Task: Open Card Joint Venture Planning in Board Newsletter Strategy to Workspace Information Security and add a team member Softage.4@softage.net, a label Purple, a checklist Psychology, an attachment from your google drive, a color Purple and finally, add a card description 'Plan and execute company team-building activity at a painting class' and a comment 'Given the potential impact of this task on our company revenue, let us ensure that we approach it with a focus on profitability and ROI.'. Add a start date 'Jan 04, 1900' with a due date 'Jan 11, 1900'
Action: Mouse moved to (419, 148)
Screenshot: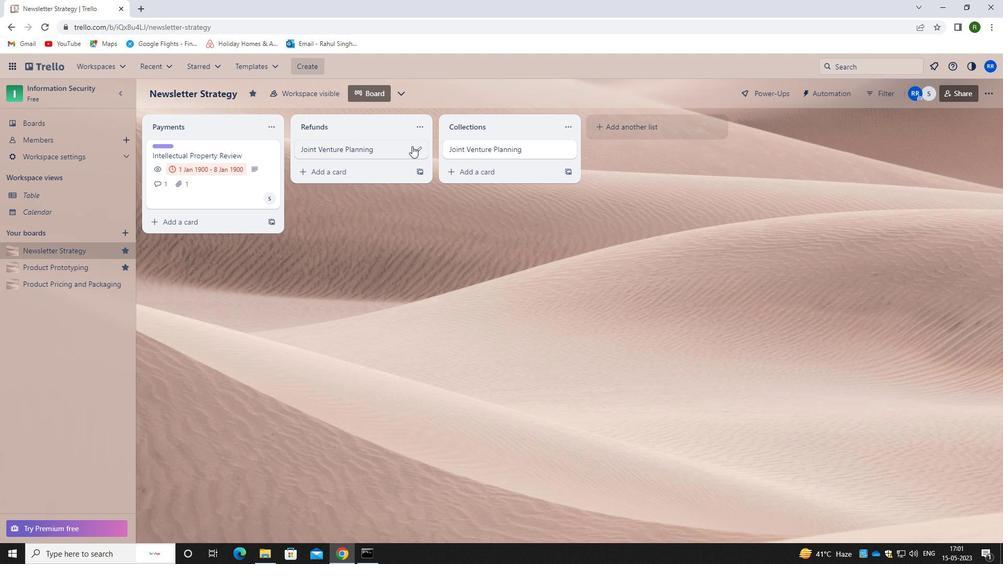 
Action: Mouse pressed left at (419, 148)
Screenshot: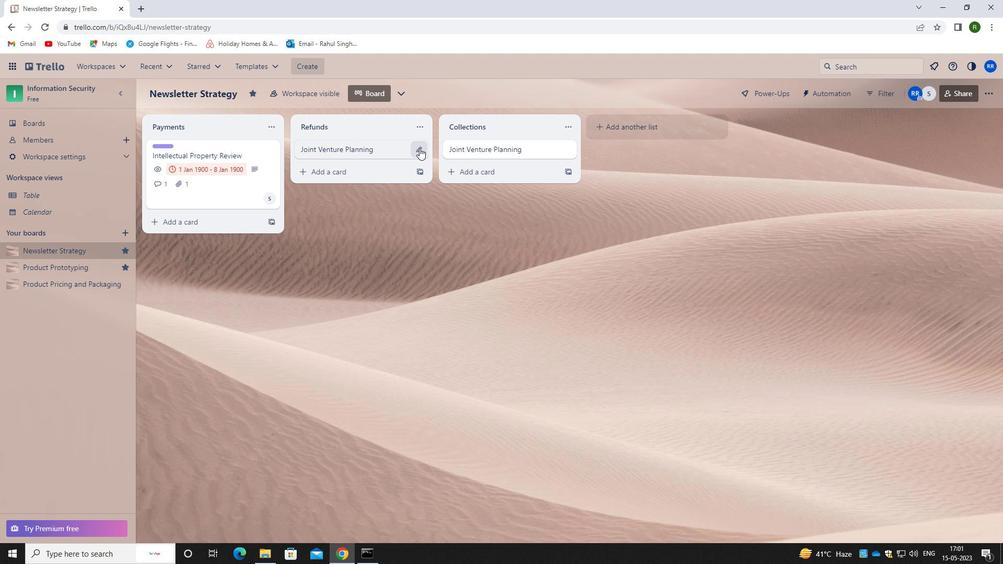 
Action: Mouse moved to (476, 144)
Screenshot: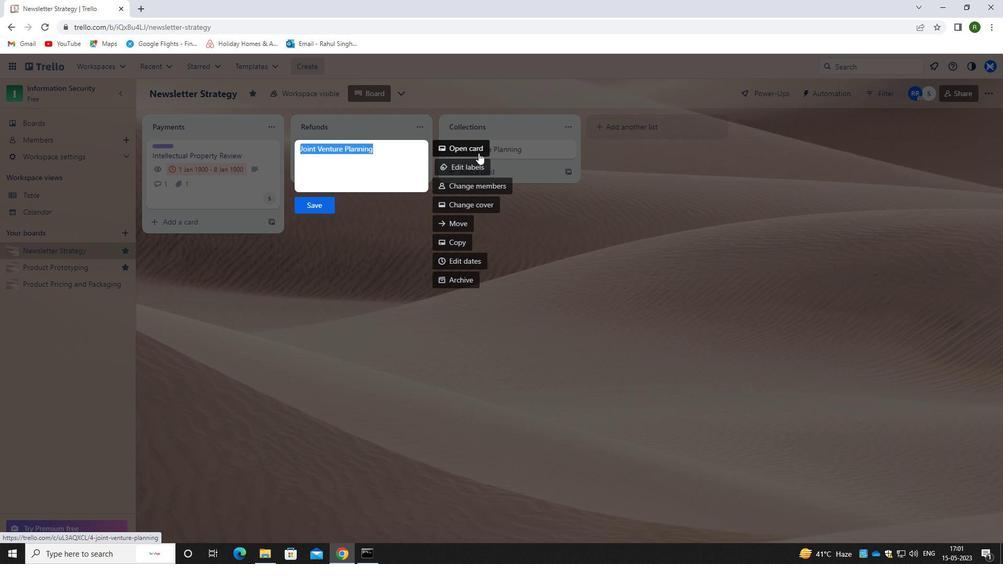
Action: Mouse pressed left at (476, 144)
Screenshot: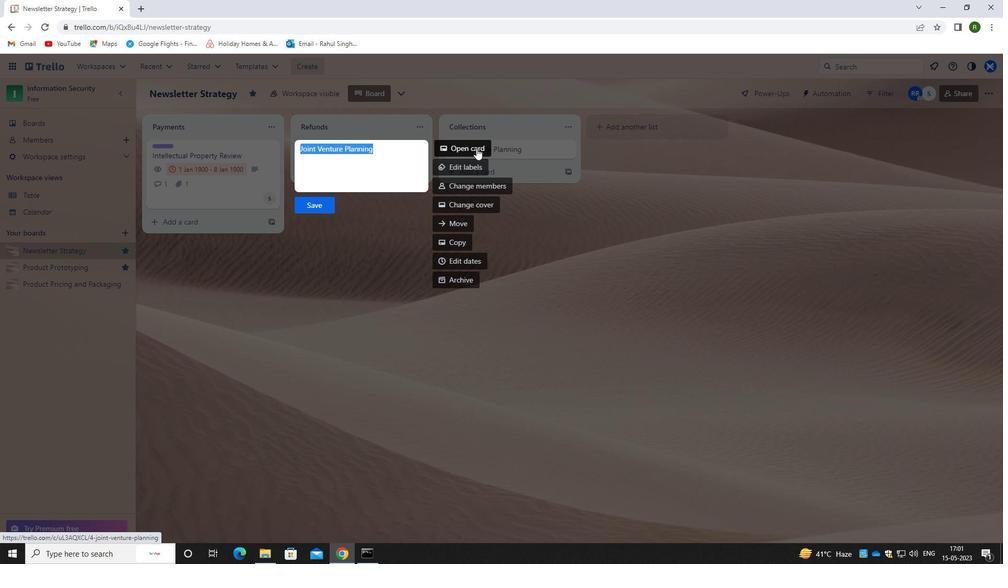 
Action: Mouse moved to (634, 183)
Screenshot: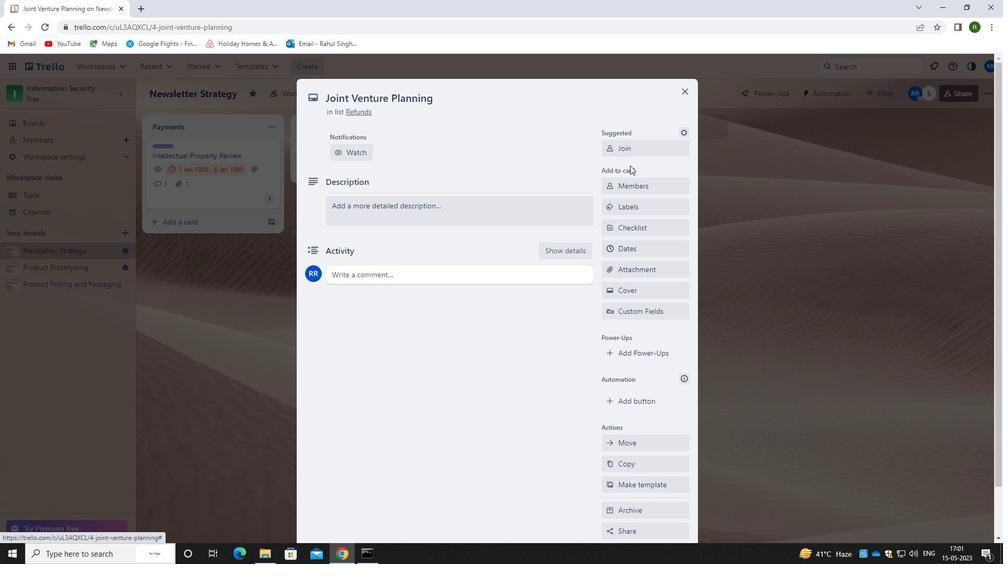 
Action: Mouse pressed left at (634, 183)
Screenshot: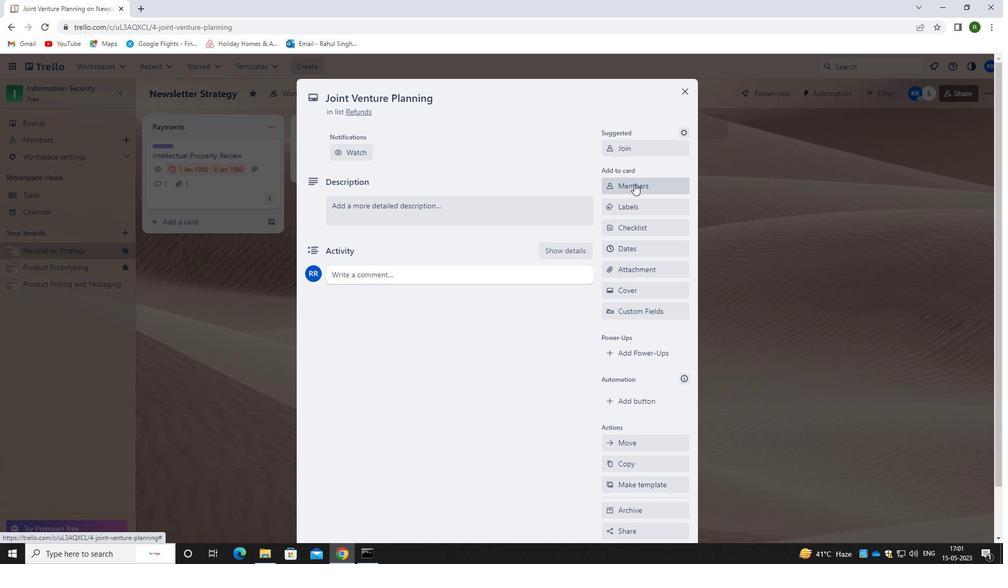 
Action: Mouse moved to (615, 224)
Screenshot: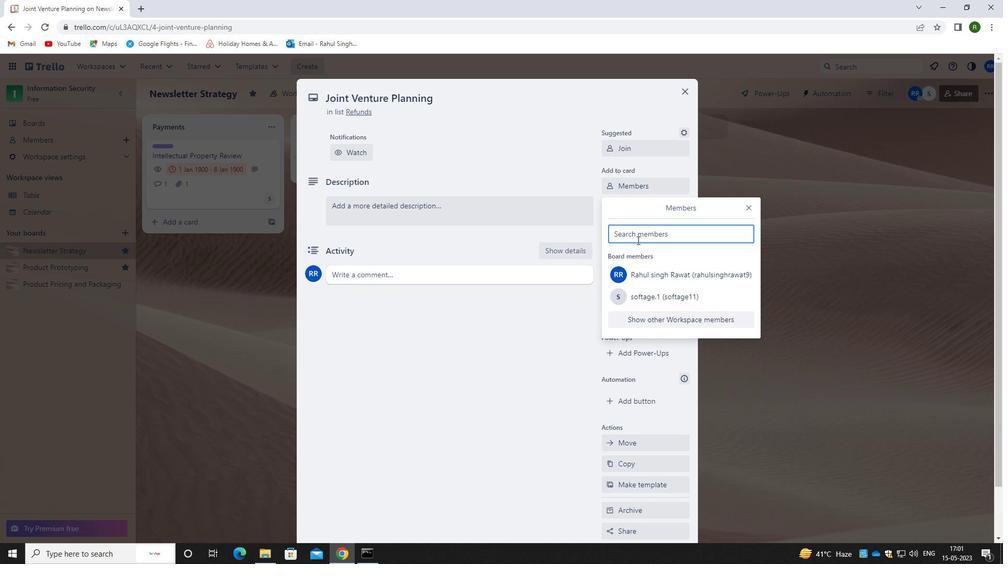 
Action: Key pressed <Key.caps_lock>s<Key.caps_lock>oftage.3<Key.backspace>4<Key.shift>@SOFTAGE.NET
Screenshot: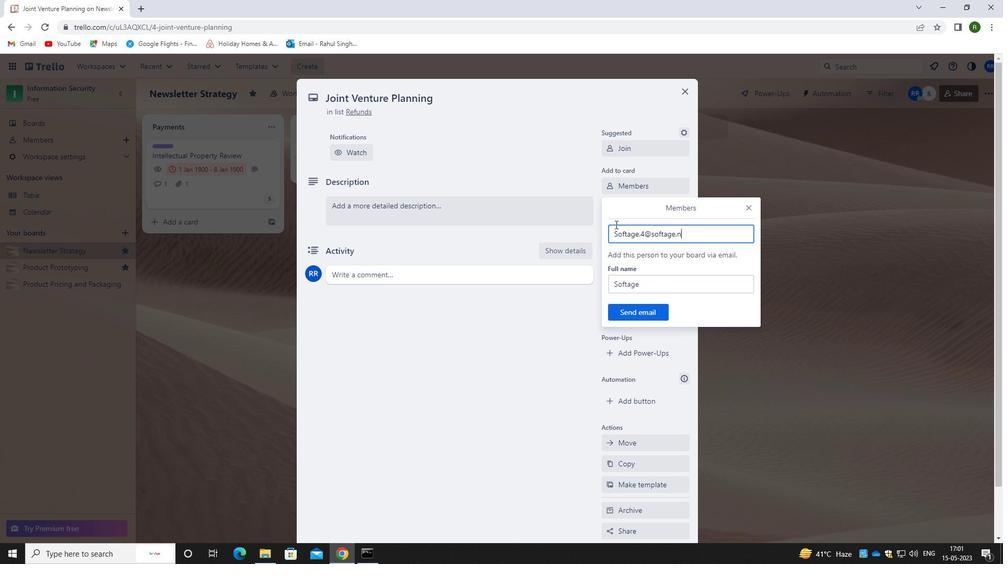 
Action: Mouse moved to (631, 316)
Screenshot: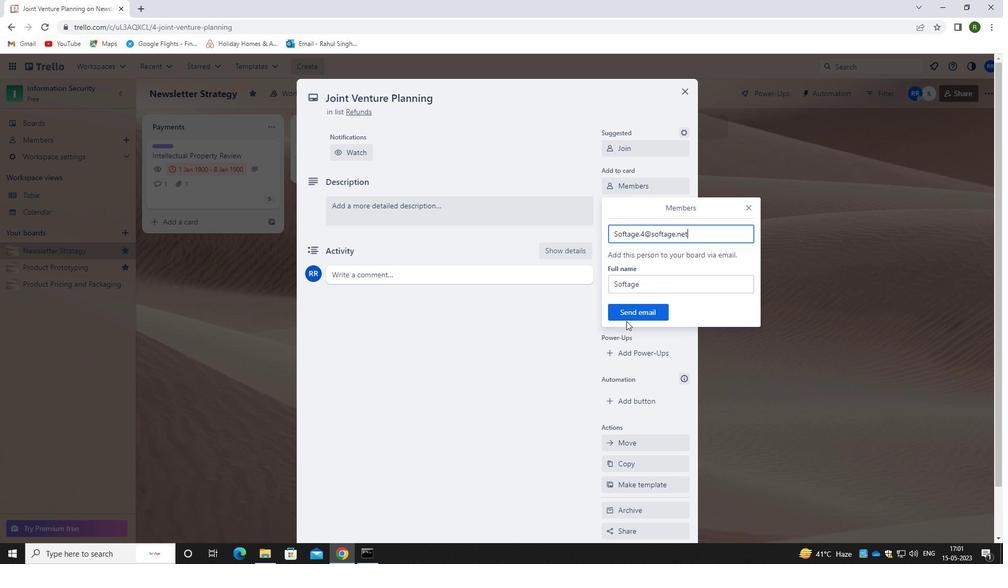 
Action: Mouse pressed left at (631, 316)
Screenshot: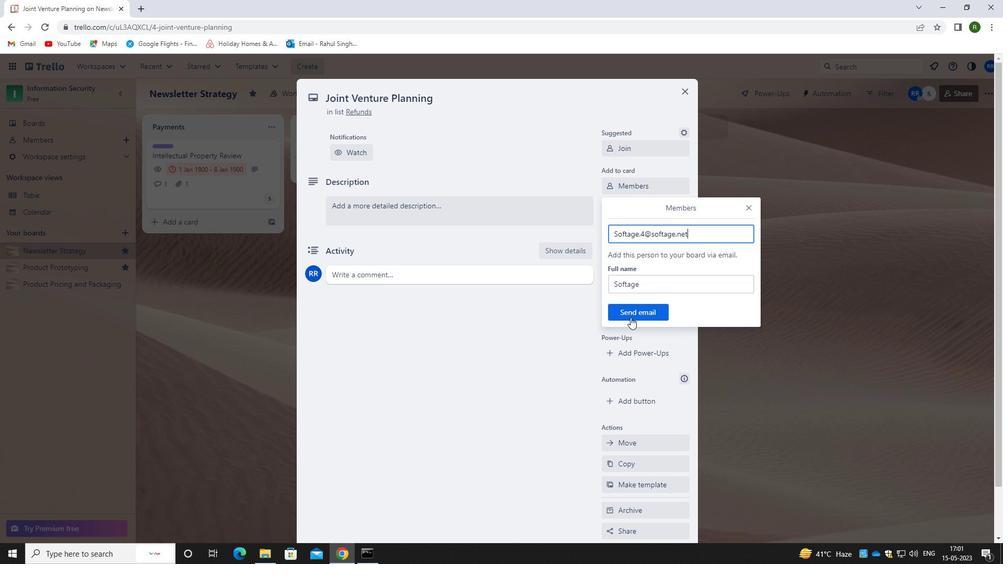
Action: Mouse moved to (644, 211)
Screenshot: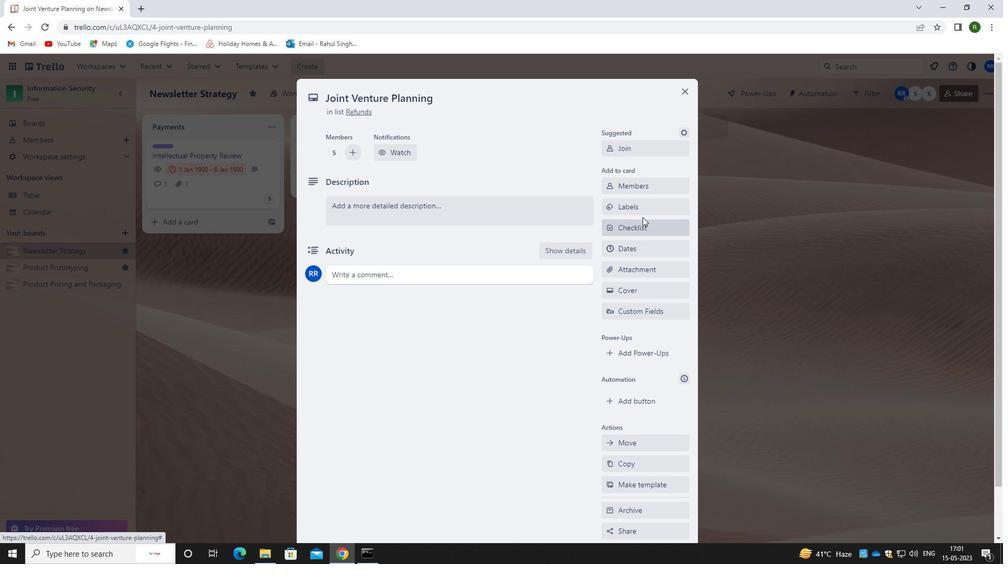
Action: Mouse pressed left at (644, 211)
Screenshot: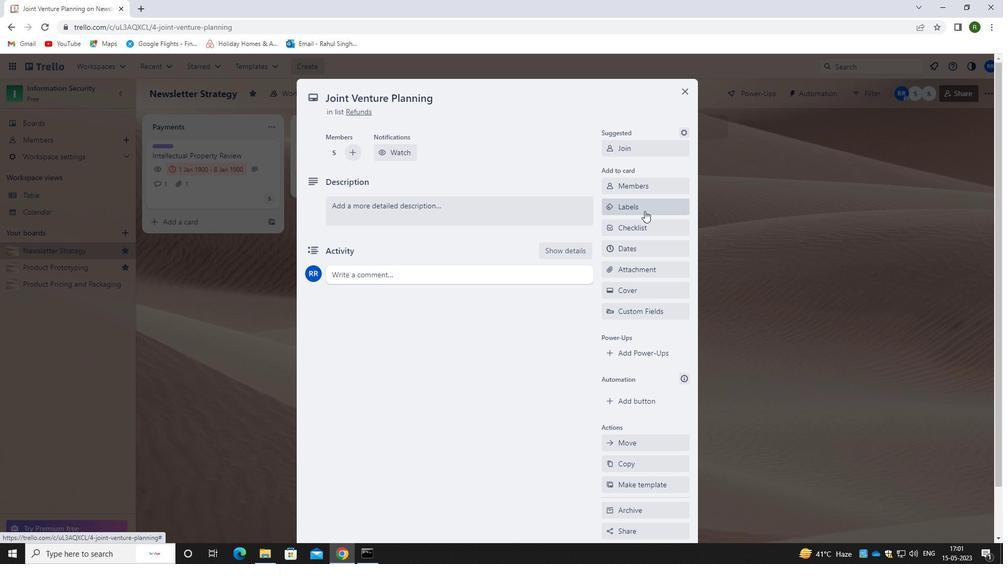 
Action: Mouse moved to (644, 210)
Screenshot: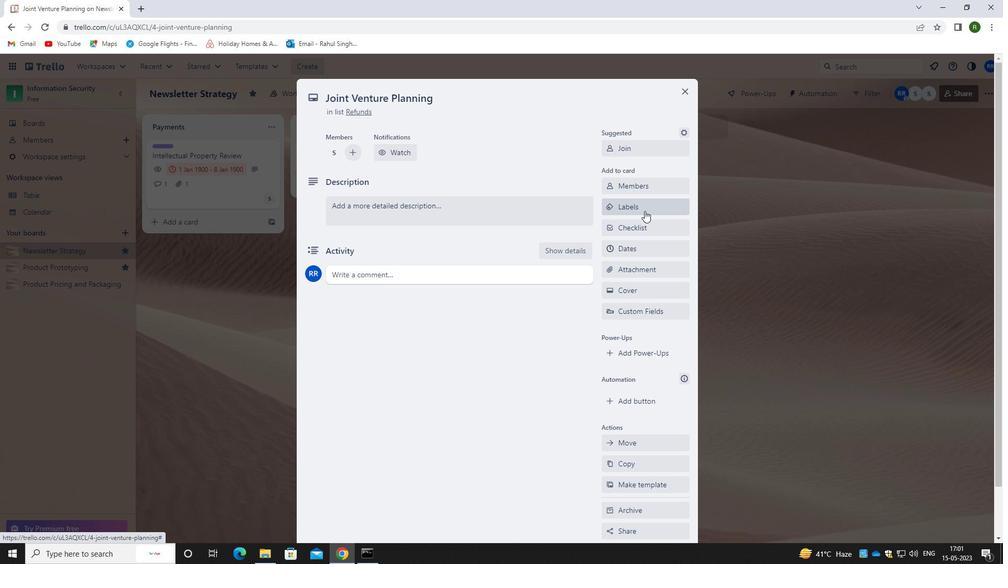 
Action: Key pressed PURPLE
Screenshot: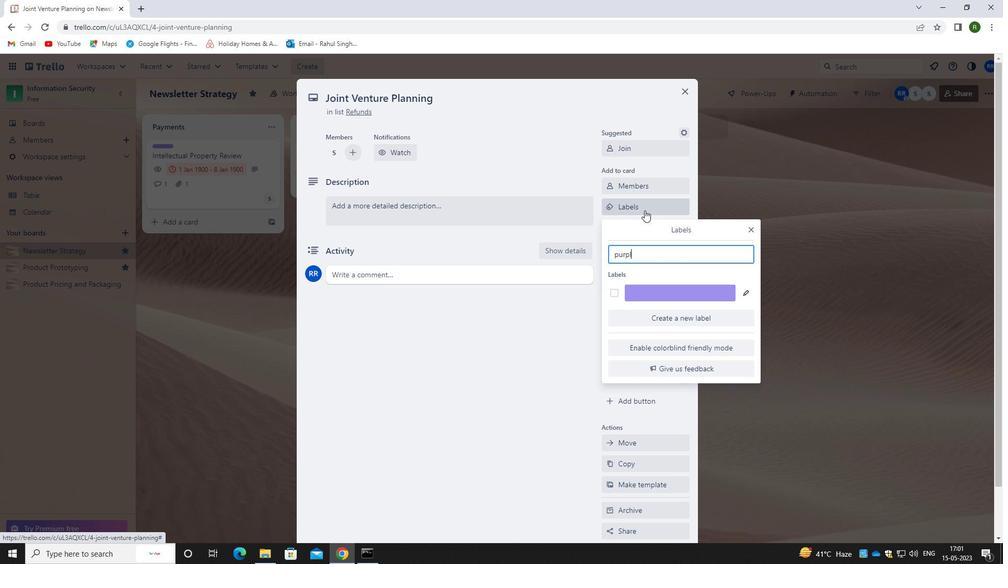 
Action: Mouse moved to (616, 293)
Screenshot: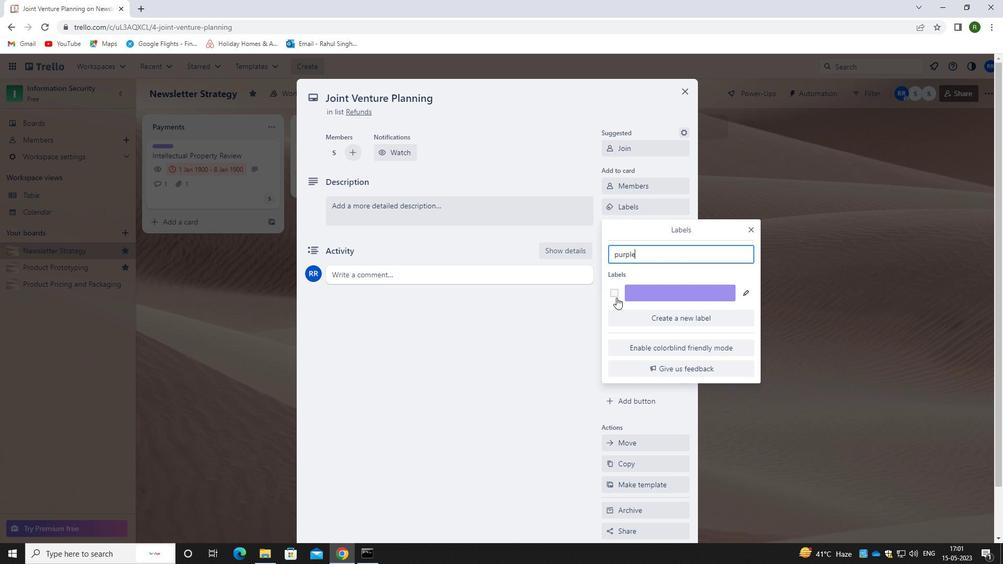 
Action: Mouse pressed left at (616, 293)
Screenshot: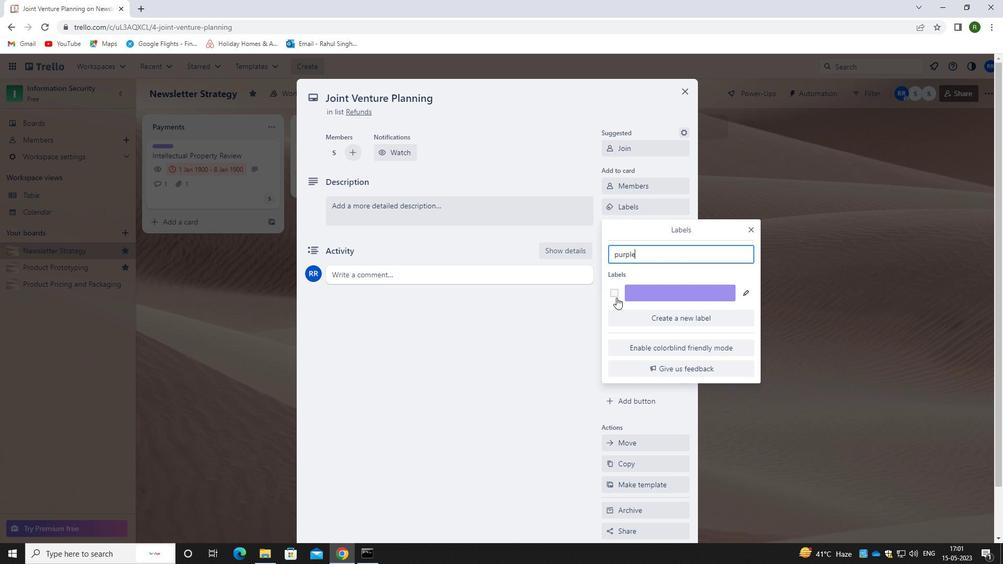 
Action: Mouse moved to (568, 324)
Screenshot: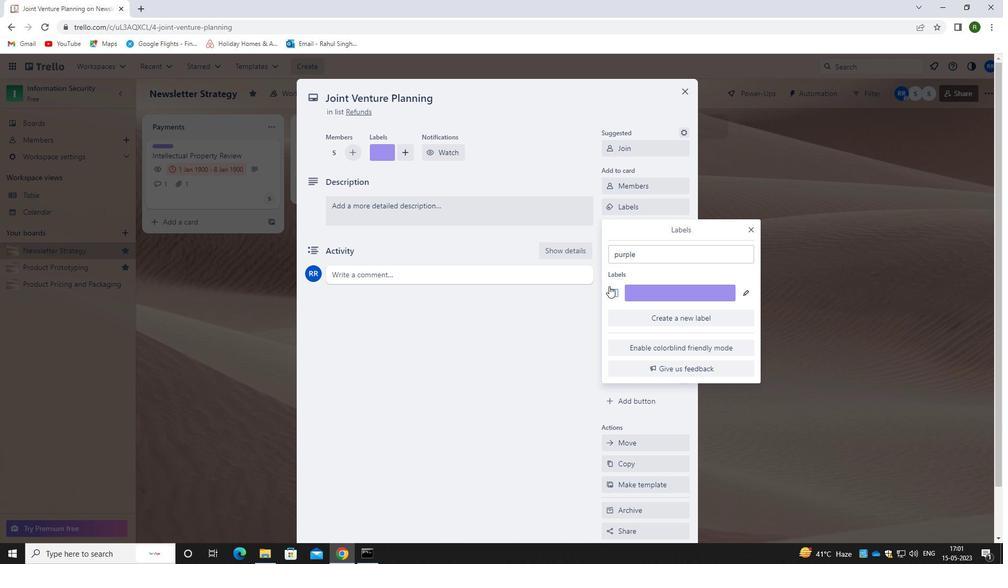 
Action: Mouse pressed left at (568, 324)
Screenshot: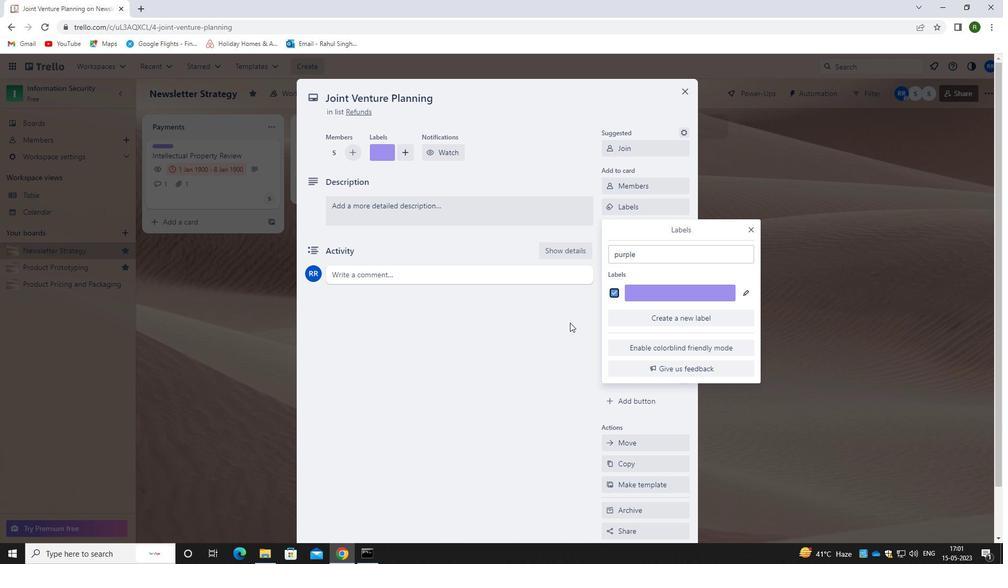 
Action: Mouse moved to (656, 228)
Screenshot: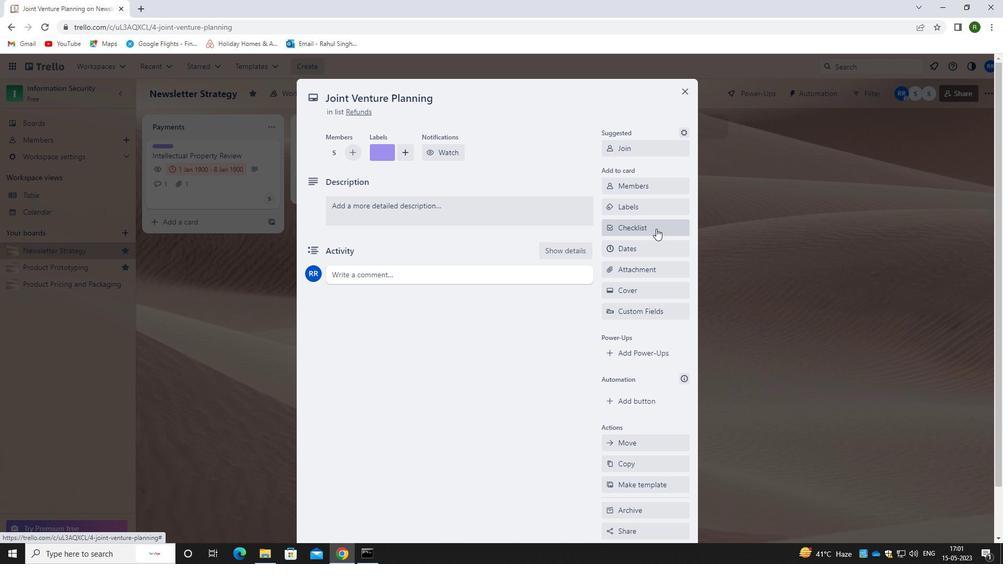 
Action: Mouse pressed left at (656, 228)
Screenshot: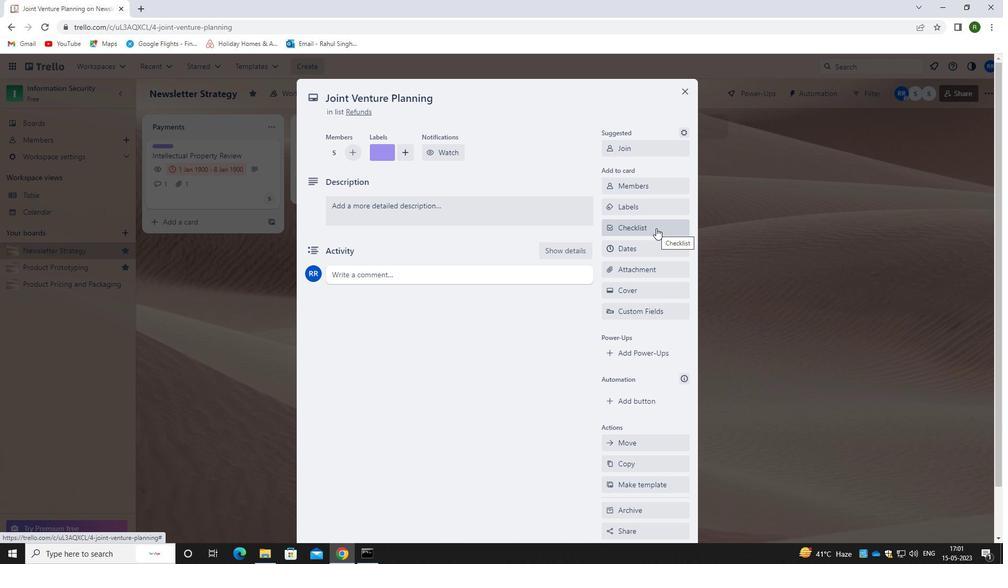 
Action: Mouse moved to (624, 269)
Screenshot: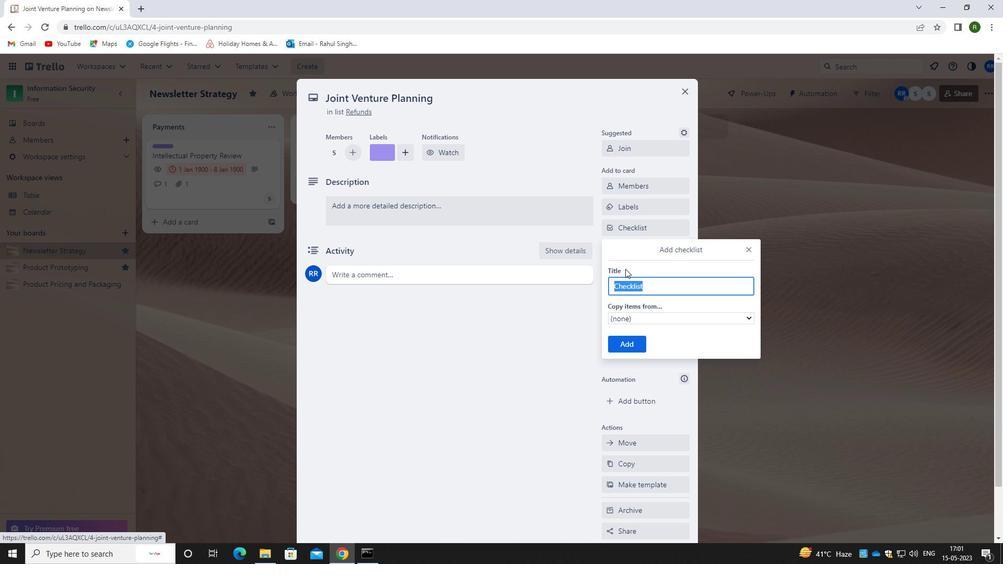 
Action: Key pressed <Key.shift>PSY
Screenshot: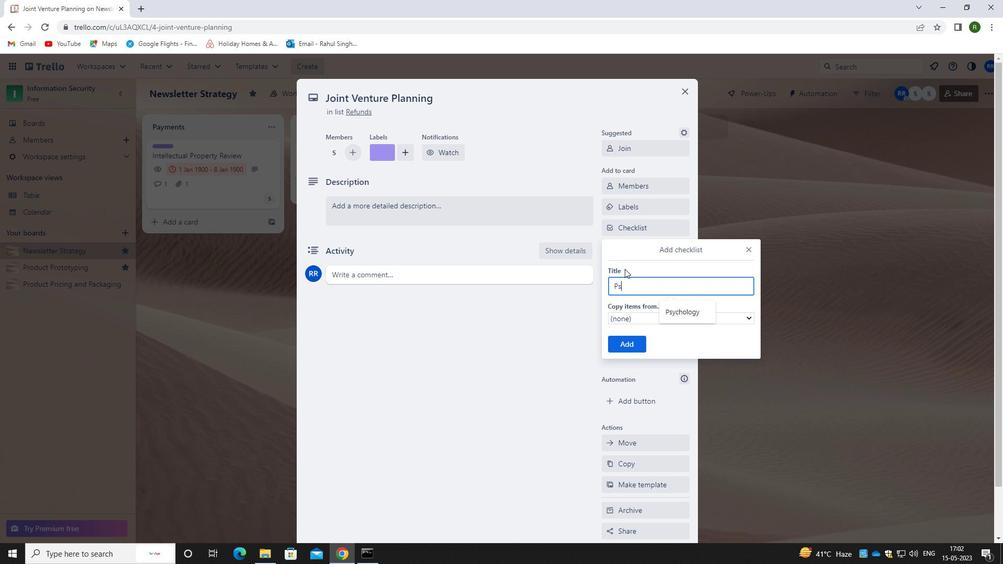 
Action: Mouse moved to (681, 309)
Screenshot: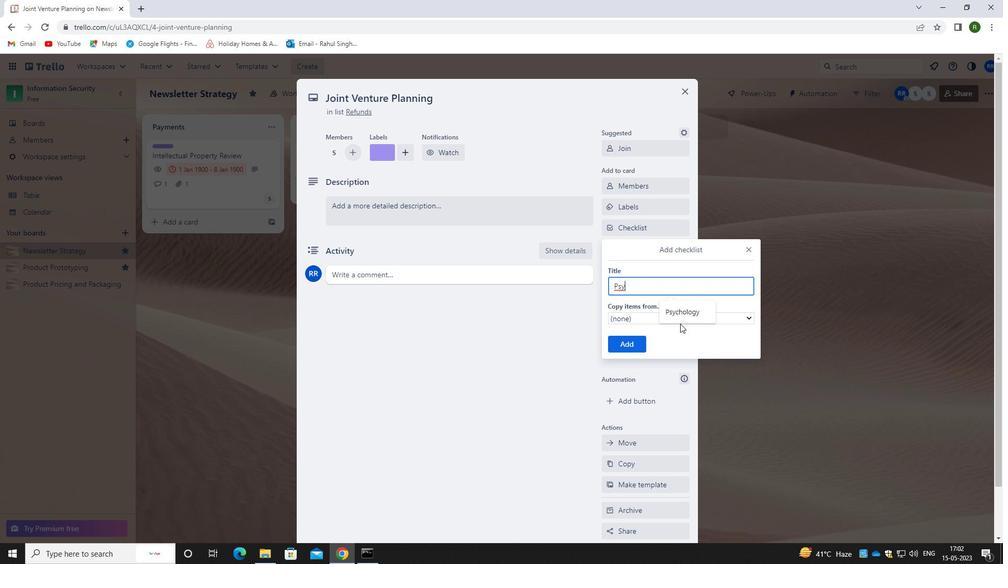 
Action: Mouse pressed left at (681, 309)
Screenshot: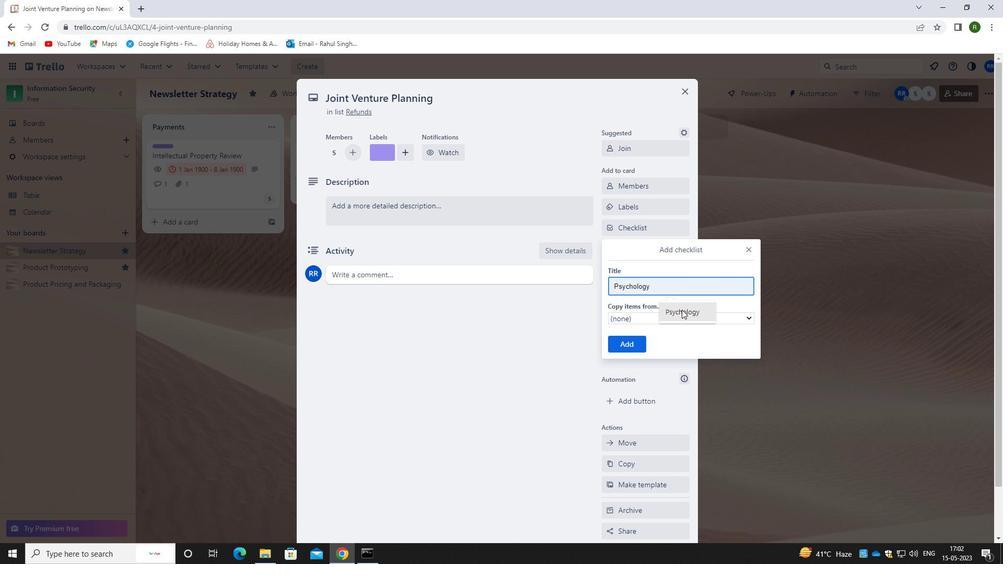 
Action: Mouse moved to (631, 340)
Screenshot: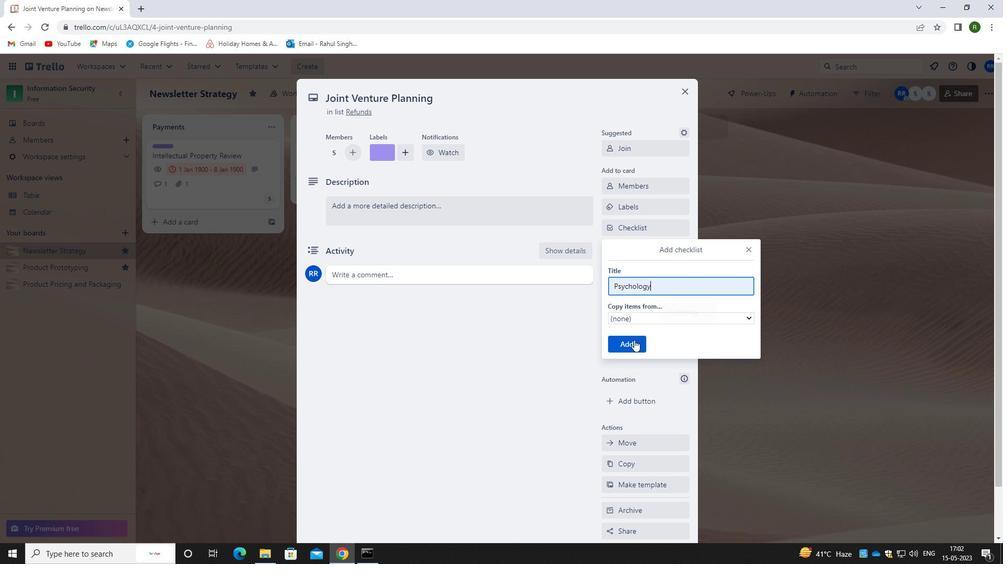 
Action: Mouse pressed left at (631, 340)
Screenshot: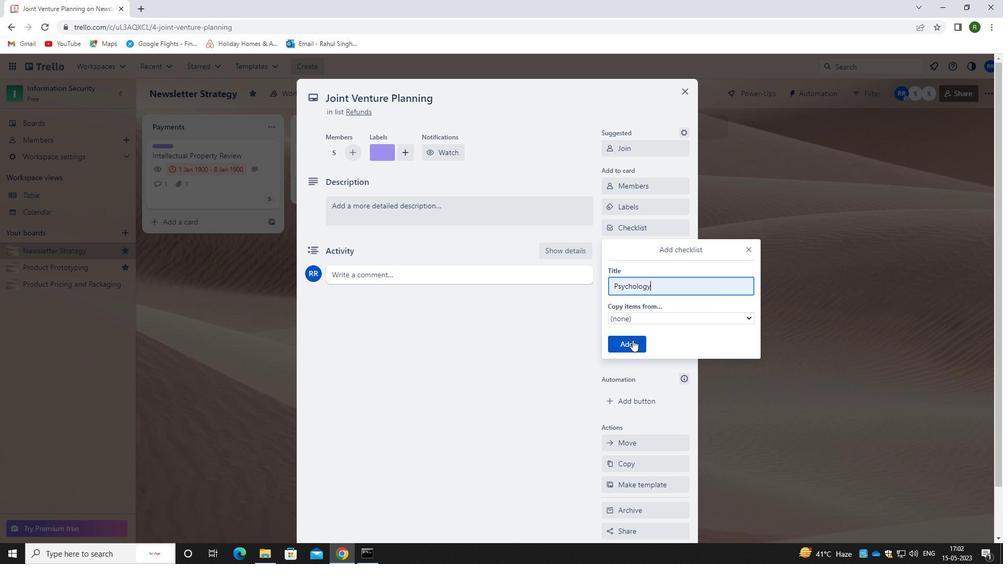 
Action: Mouse moved to (627, 263)
Screenshot: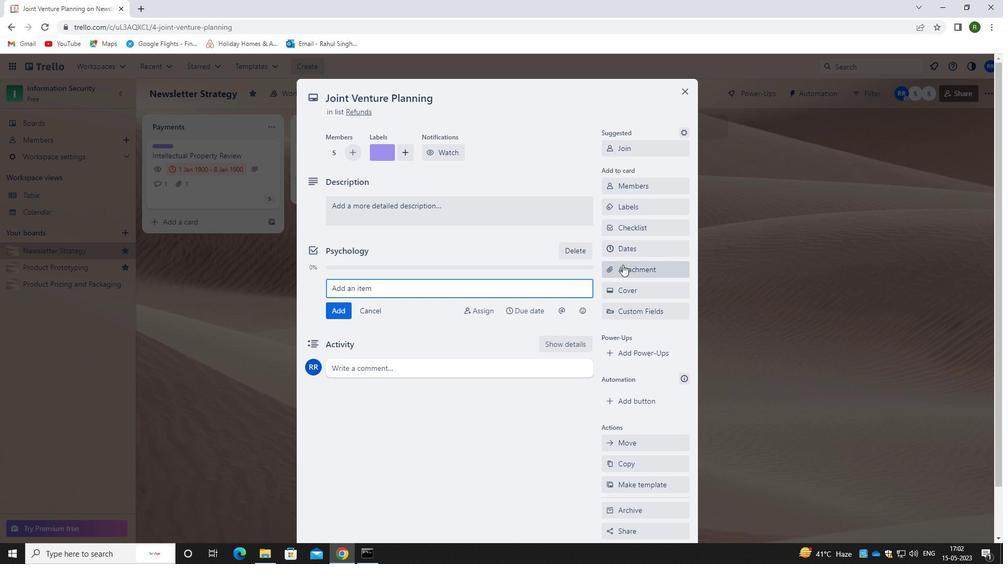 
Action: Mouse pressed left at (627, 263)
Screenshot: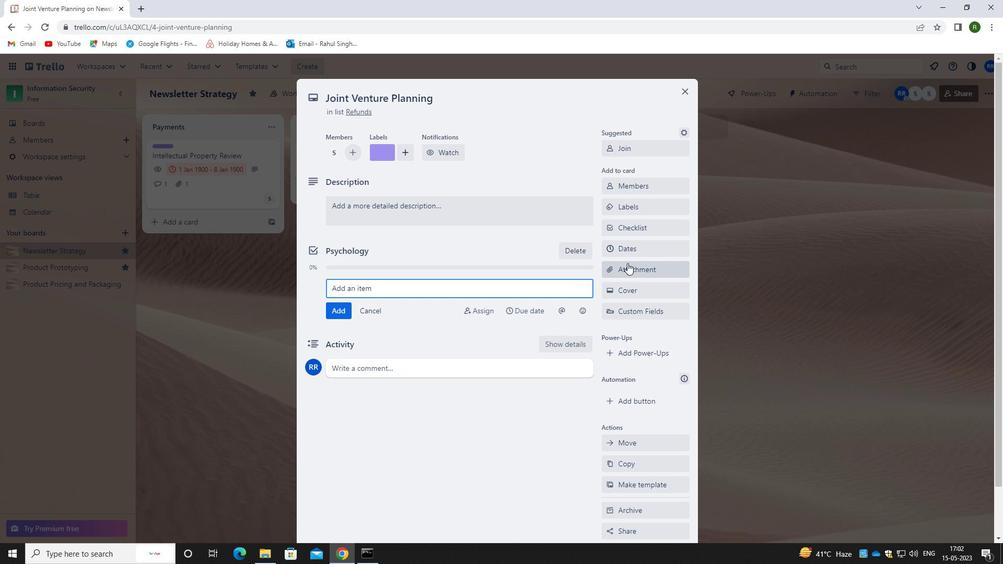 
Action: Mouse moved to (644, 350)
Screenshot: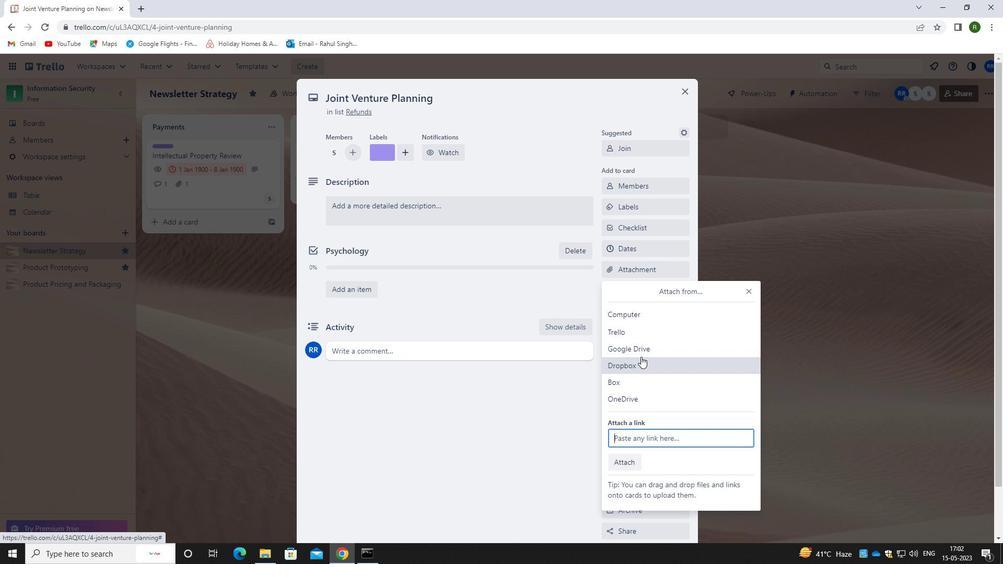 
Action: Mouse pressed left at (644, 350)
Screenshot: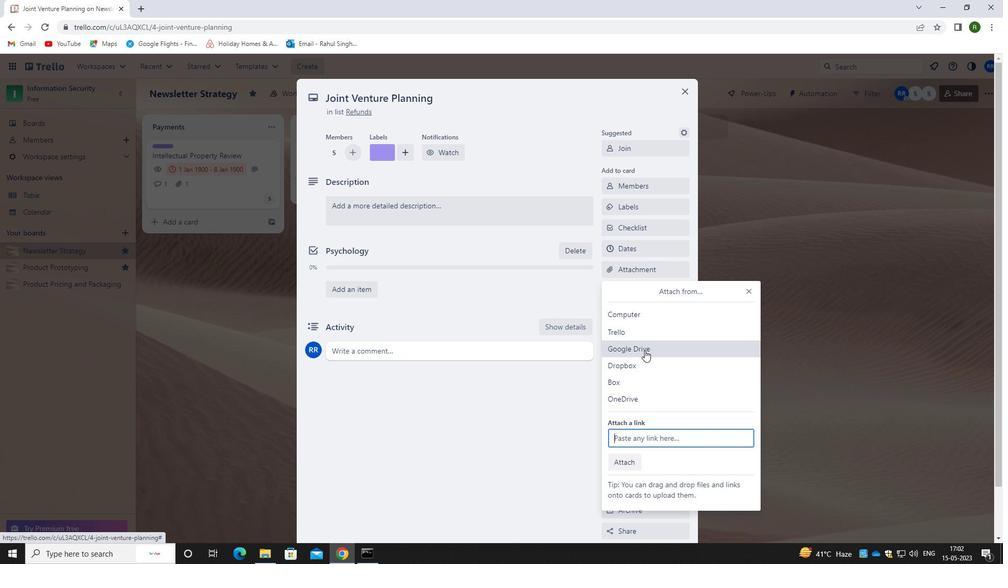 
Action: Mouse moved to (257, 390)
Screenshot: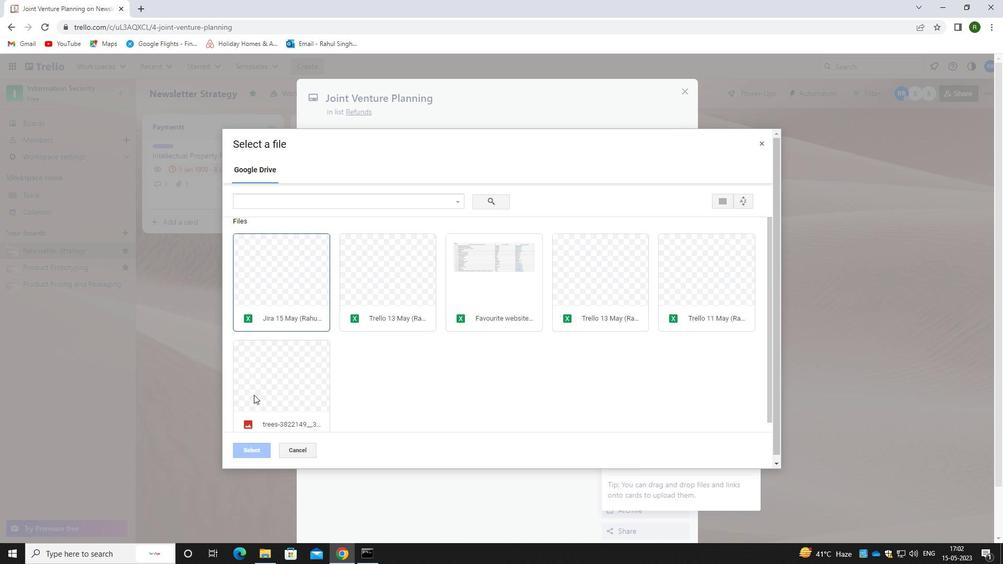 
Action: Mouse pressed left at (257, 390)
Screenshot: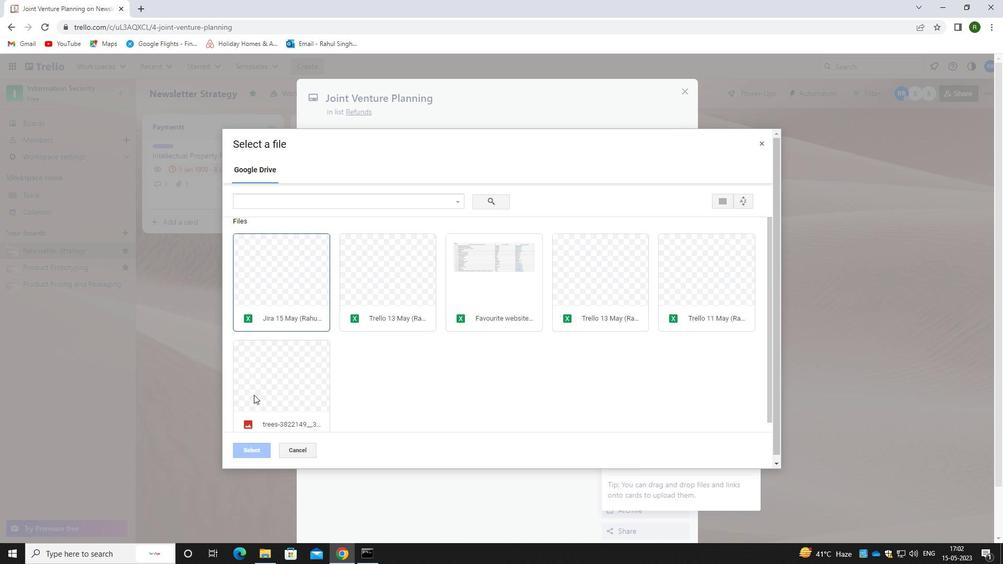 
Action: Mouse moved to (257, 458)
Screenshot: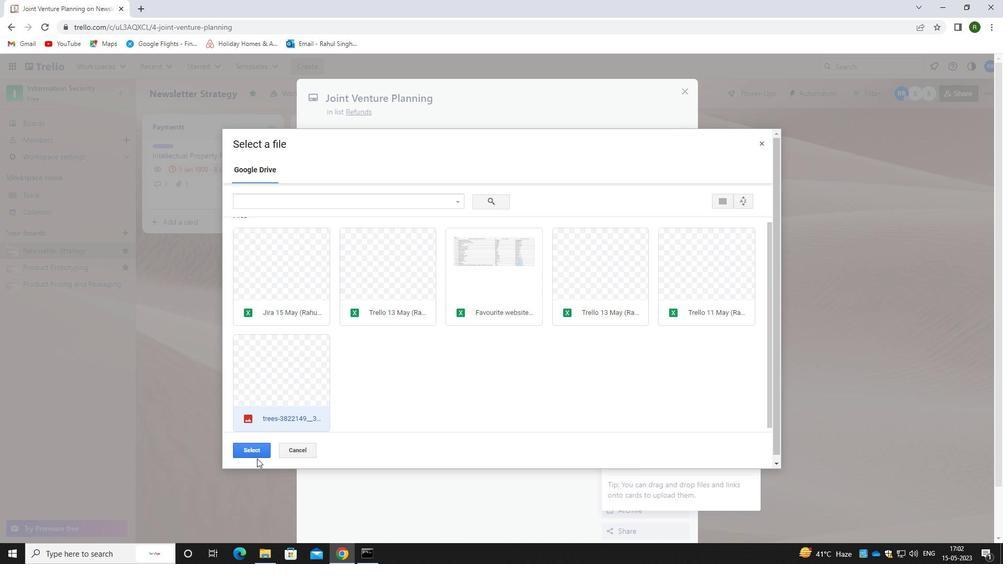 
Action: Mouse pressed left at (257, 458)
Screenshot: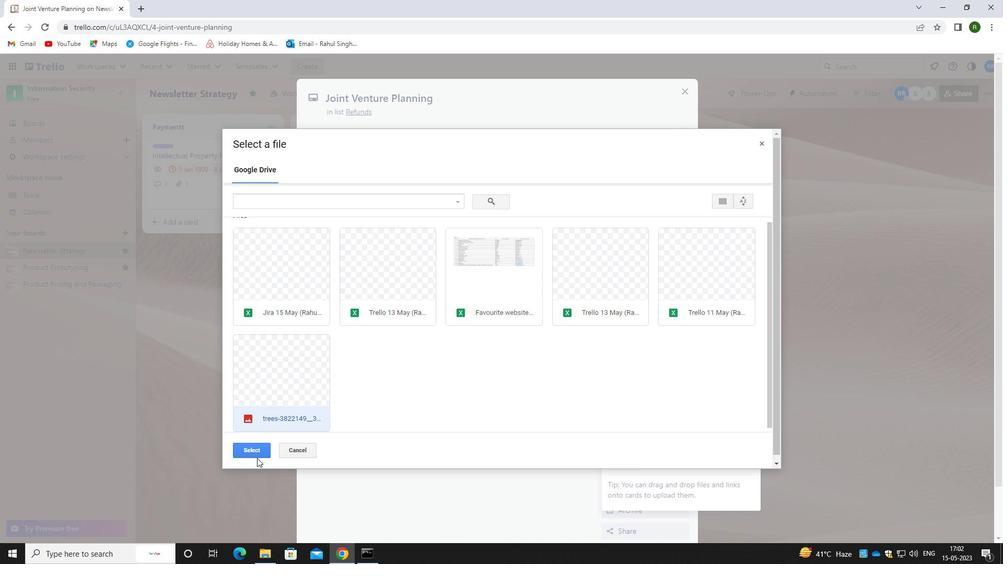 
Action: Mouse moved to (258, 451)
Screenshot: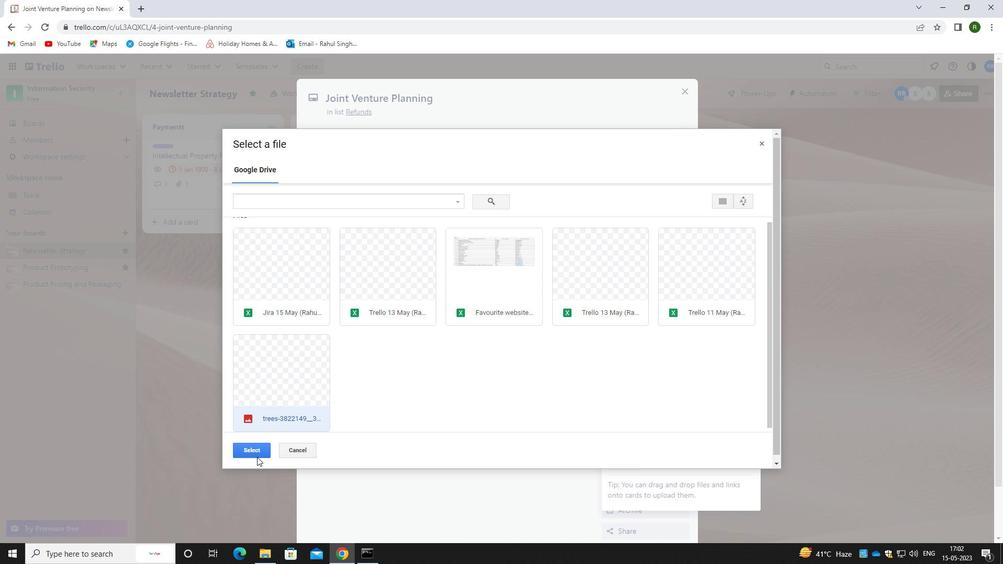 
Action: Mouse pressed left at (258, 451)
Screenshot: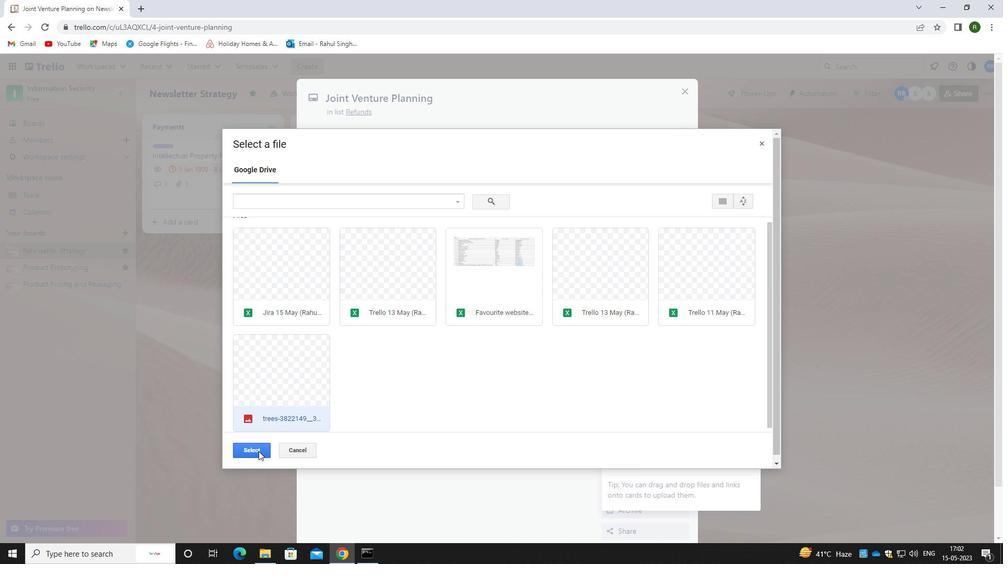 
Action: Mouse moved to (405, 213)
Screenshot: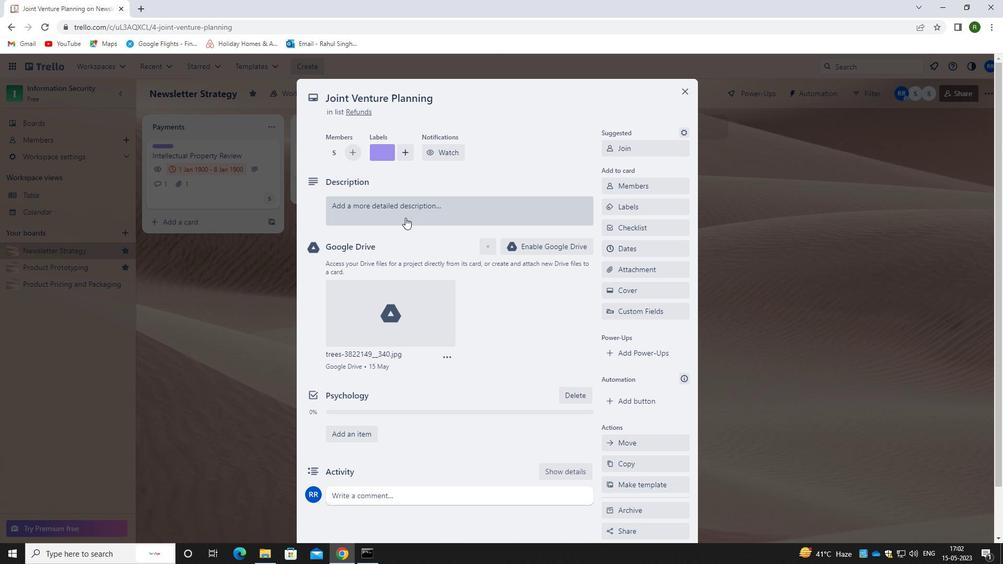 
Action: Mouse pressed left at (405, 213)
Screenshot: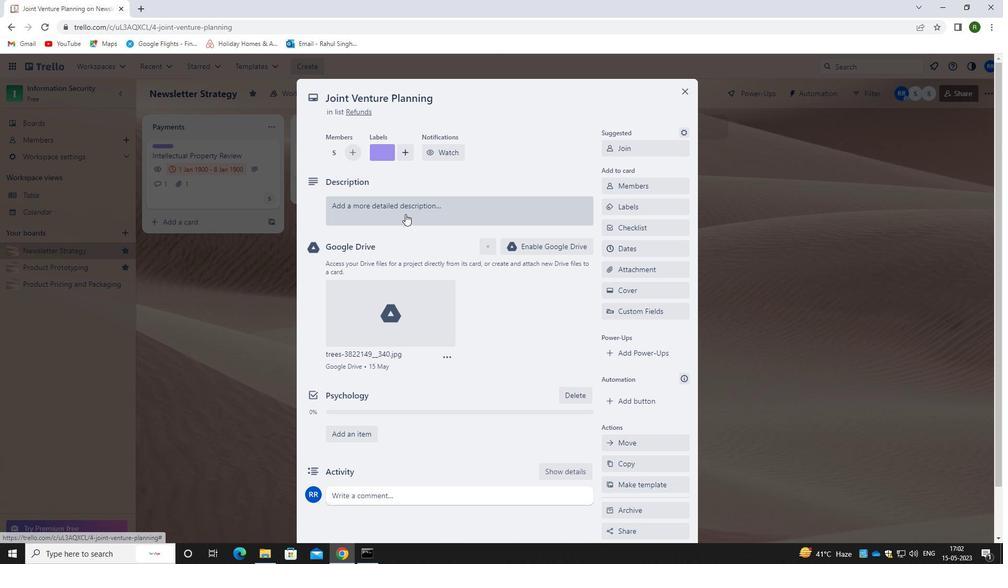 
Action: Mouse moved to (397, 258)
Screenshot: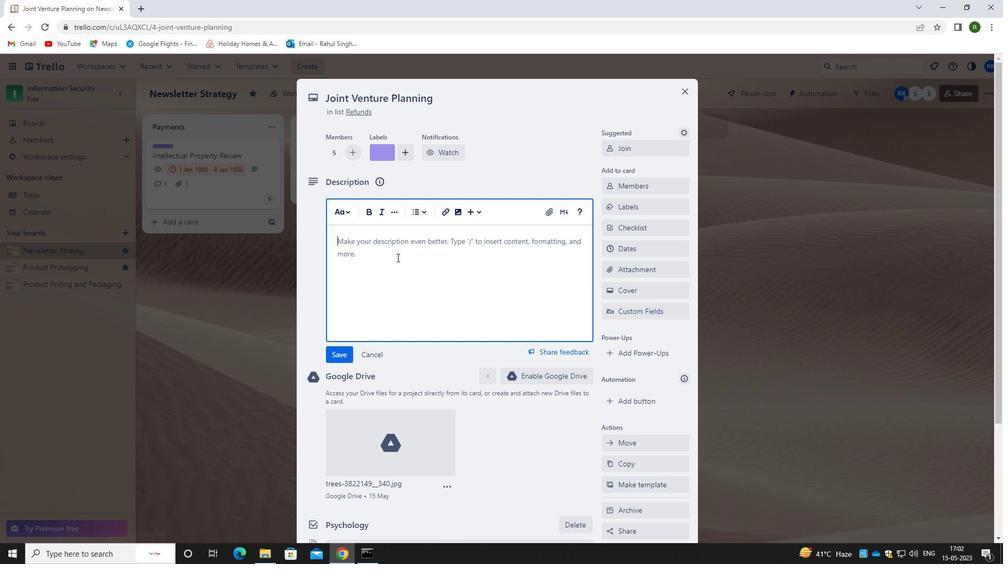 
Action: Mouse pressed left at (397, 258)
Screenshot: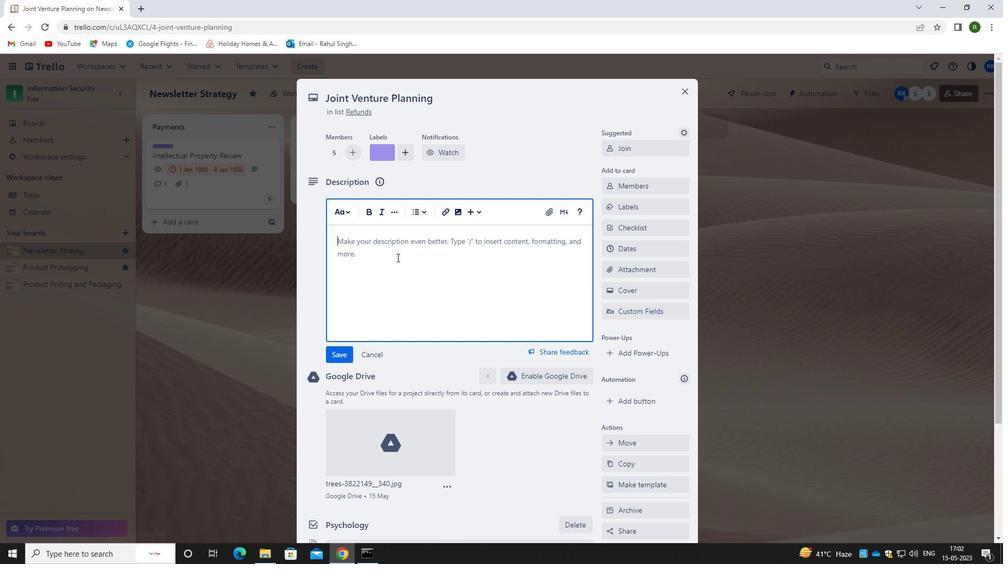 
Action: Key pressed <Key.caps_lock>P<Key.caps_lock>LAN<Key.space>AND<Key.space>EXECUTE<Key.space>COMPANY<Key.space>TEAM-BUILDING<Key.space>ACTIVITY<Key.space>AT<Key.space>A<Key.space>PAINTING<Key.space>CLASS
Screenshot: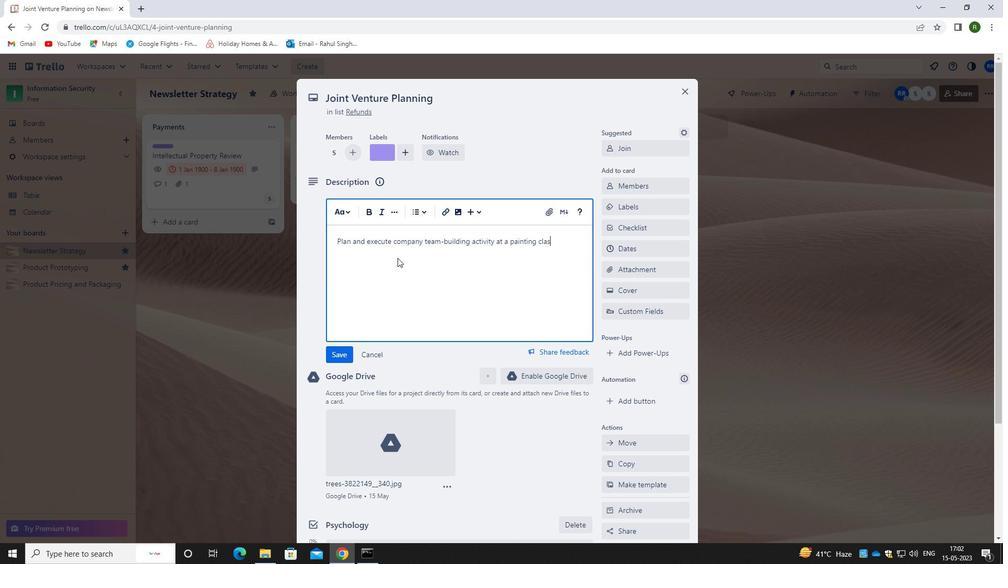 
Action: Mouse moved to (348, 352)
Screenshot: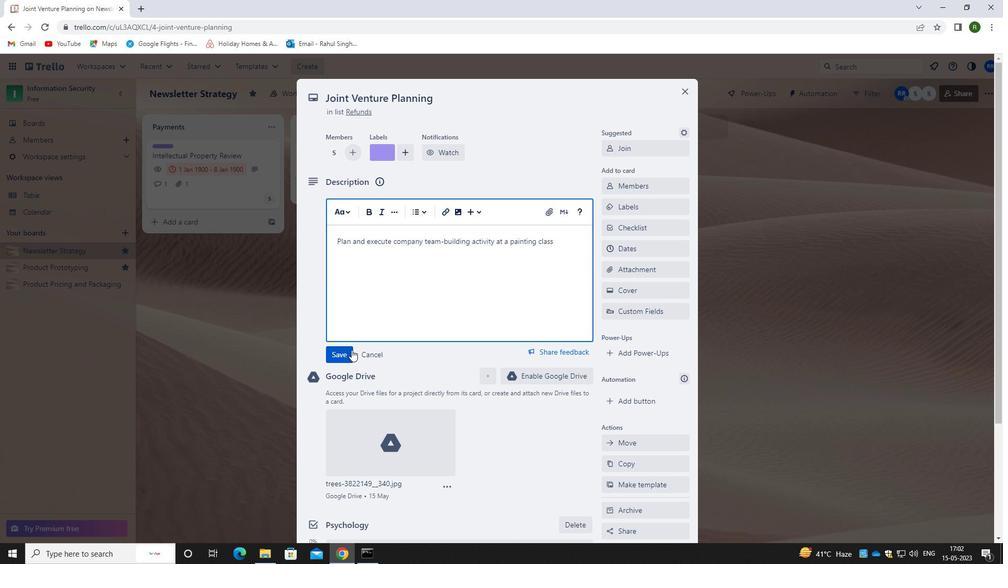 
Action: Mouse pressed left at (348, 352)
Screenshot: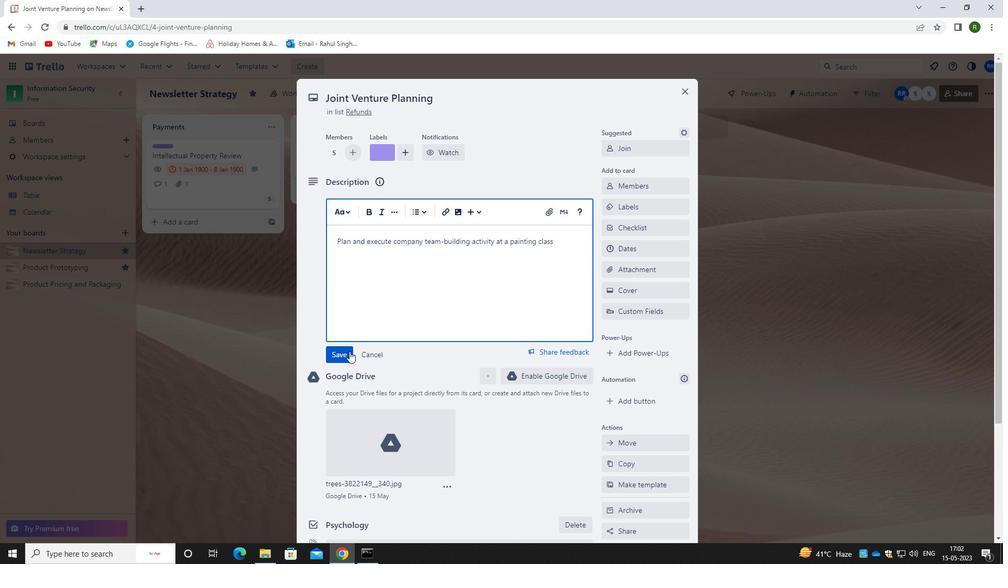 
Action: Mouse moved to (401, 334)
Screenshot: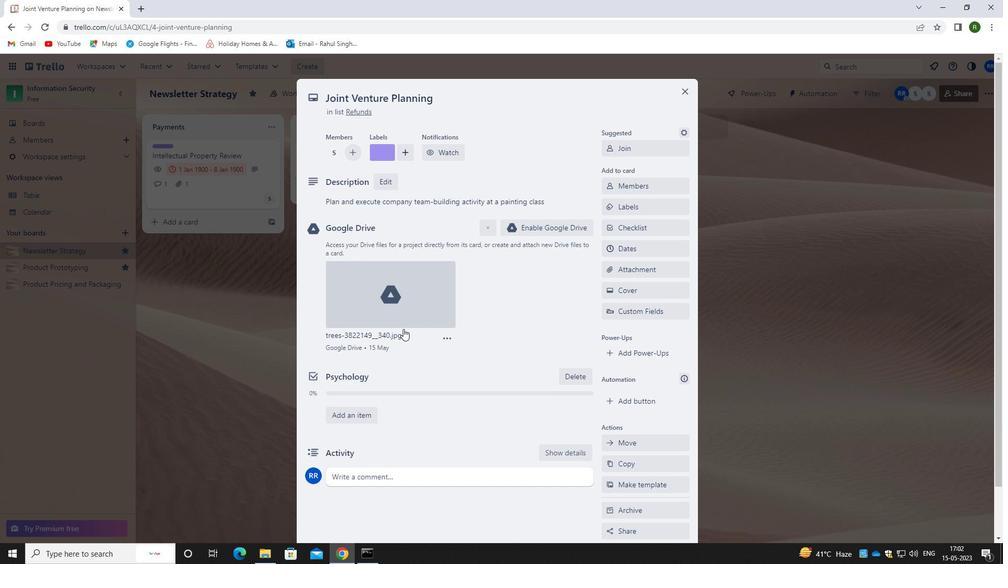 
Action: Mouse scrolled (401, 334) with delta (0, 0)
Screenshot: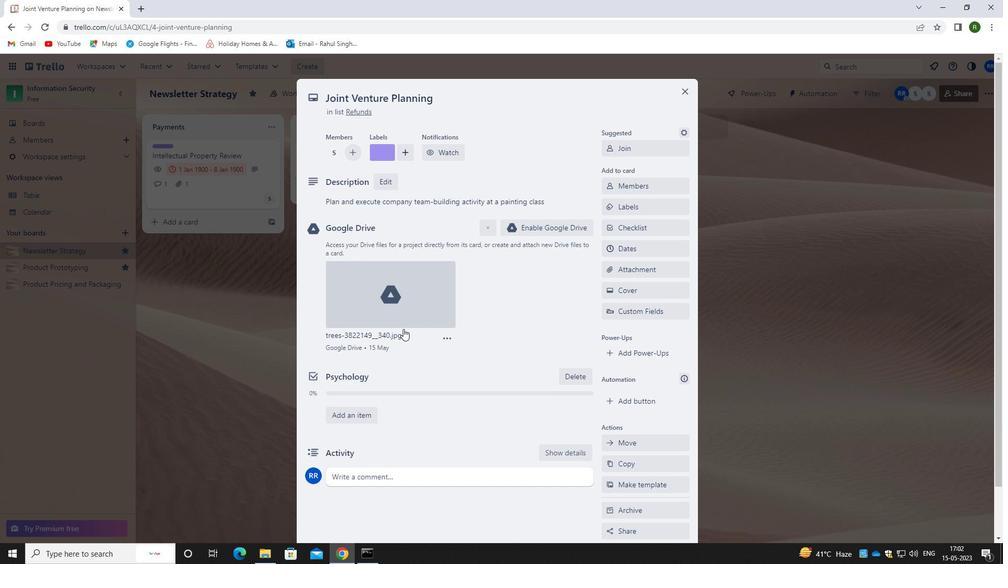 
Action: Mouse moved to (398, 342)
Screenshot: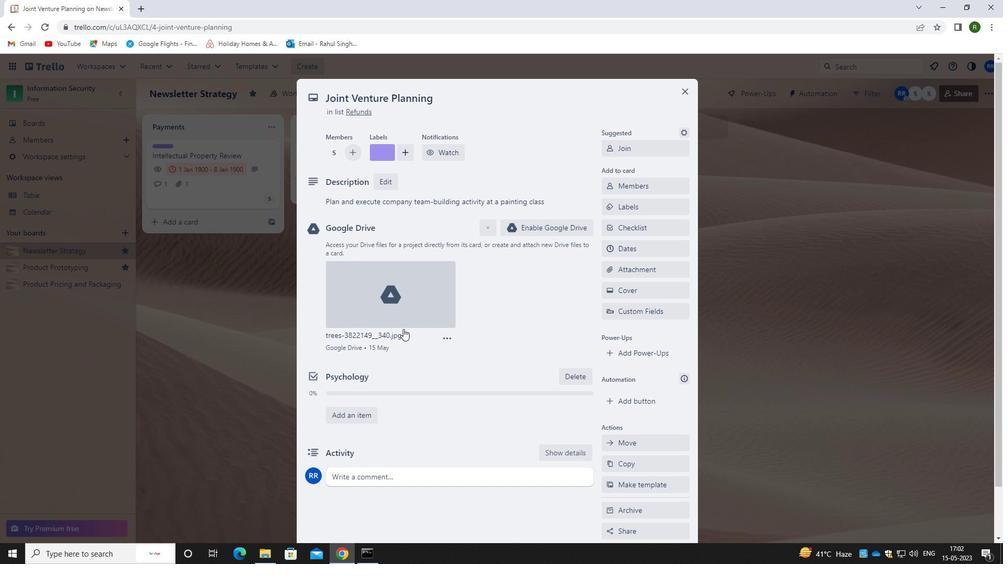 
Action: Mouse scrolled (398, 341) with delta (0, 0)
Screenshot: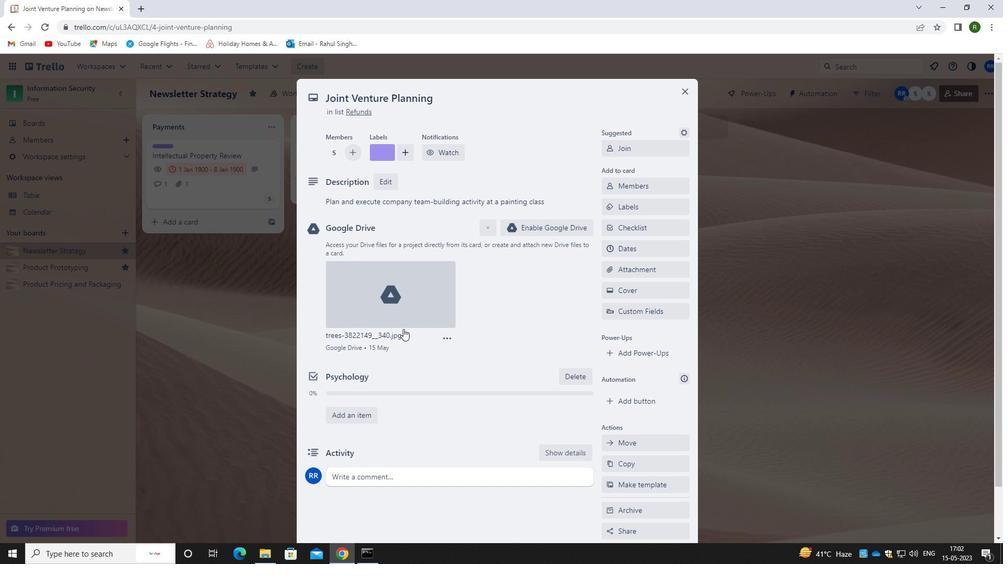 
Action: Mouse moved to (395, 350)
Screenshot: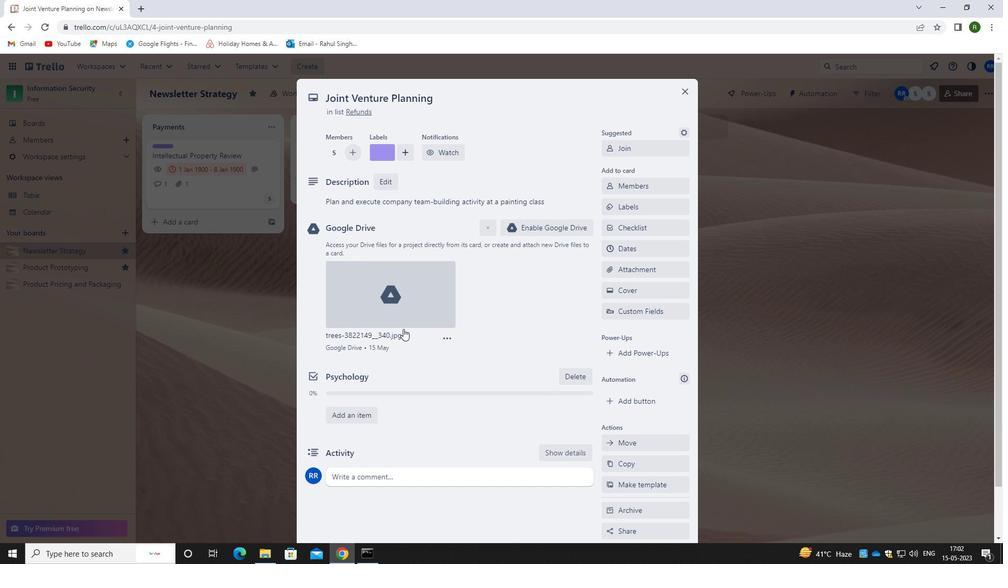 
Action: Mouse scrolled (395, 349) with delta (0, 0)
Screenshot: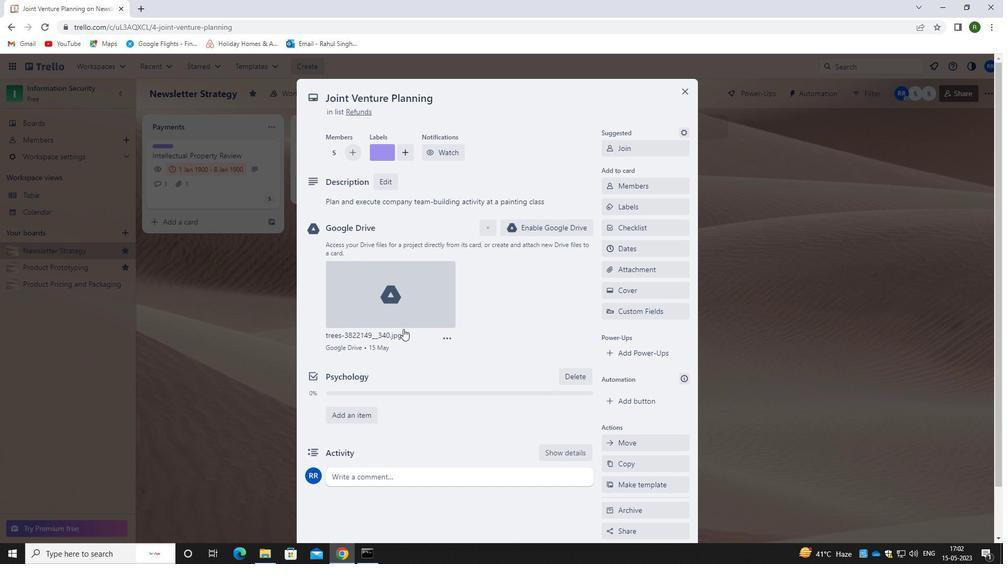 
Action: Mouse moved to (387, 423)
Screenshot: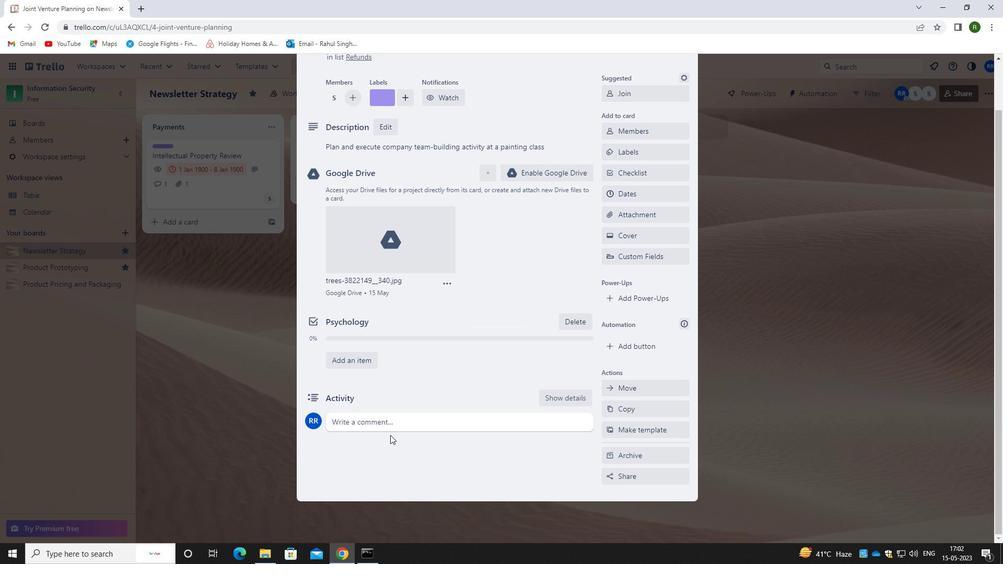 
Action: Mouse pressed left at (387, 423)
Screenshot: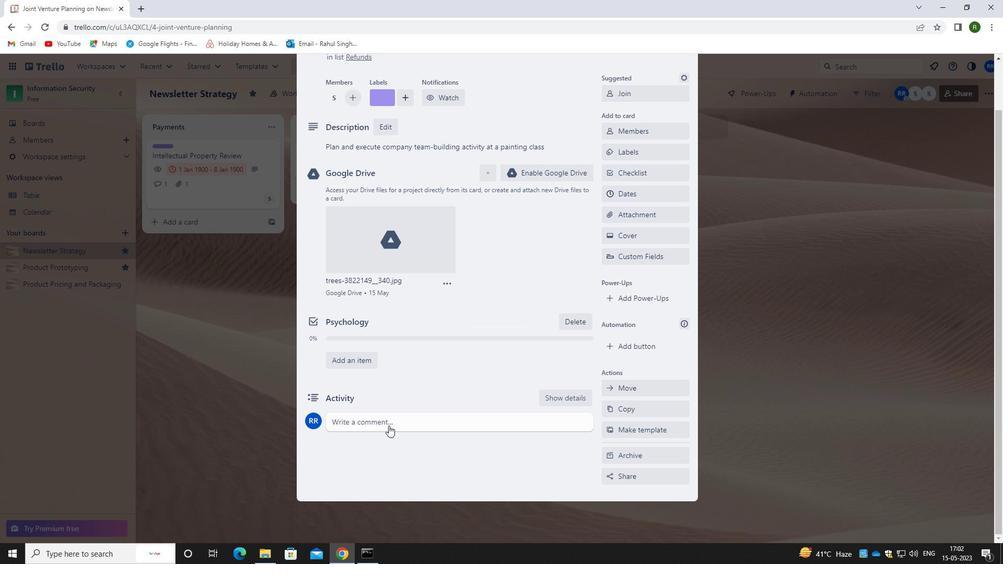 
Action: Mouse moved to (384, 456)
Screenshot: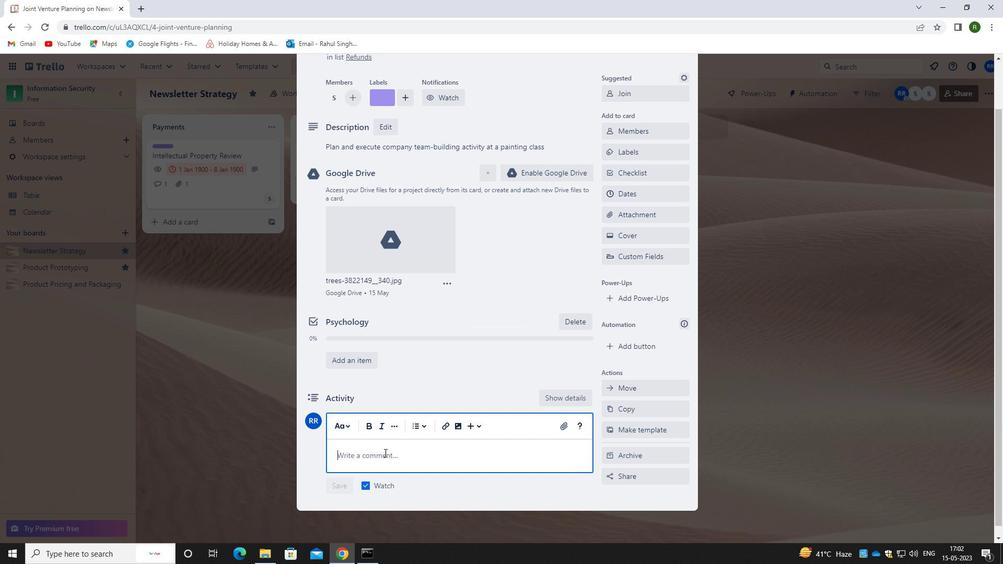 
Action: Mouse pressed left at (384, 456)
Screenshot: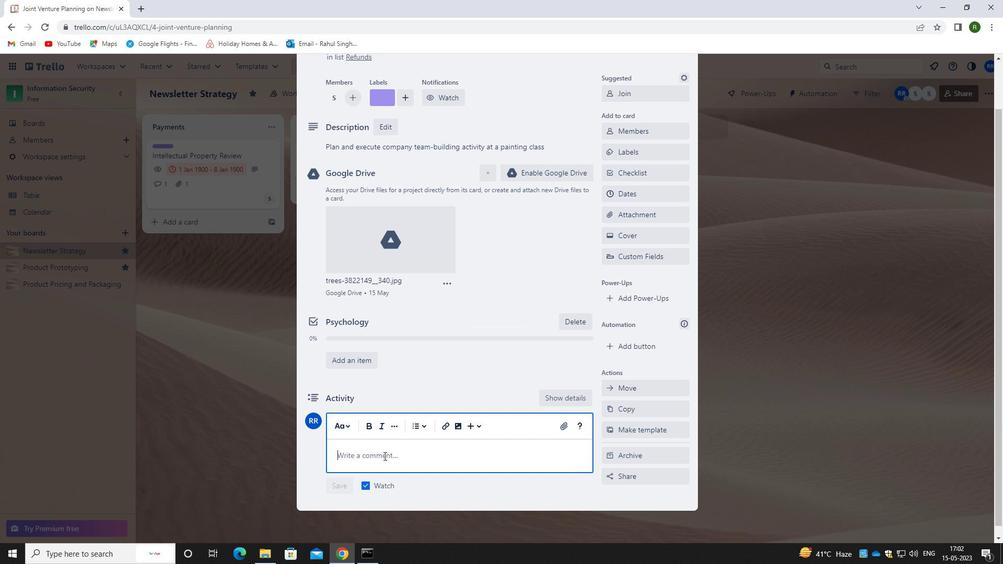
Action: Key pressed <Key.caps_lock>G<Key.caps_lock>IVEN<Key.space>THE<Key.space>POTENTIAL<Key.space>IMPACT<Key.space>OF<Key.space>THIS<Key.space>TASK<Key.space>ON<Key.space>OUR<Key.space>COMPANY<Key.space>T<Key.backspace>REVA<Key.backspace>ENUE,<Key.space>LET<Key.space>US<Key.space>ENSURE<Key.space>THAT<Key.space>WE<Key.space>APPROACH<Key.space>IT<Key.space>WITH<Key.space>A<Key.space>FOCUS<Key.space>ON<Key.space>PROFITABILITY<Key.space>AND<Key.space><Key.caps_lock>ROI
Screenshot: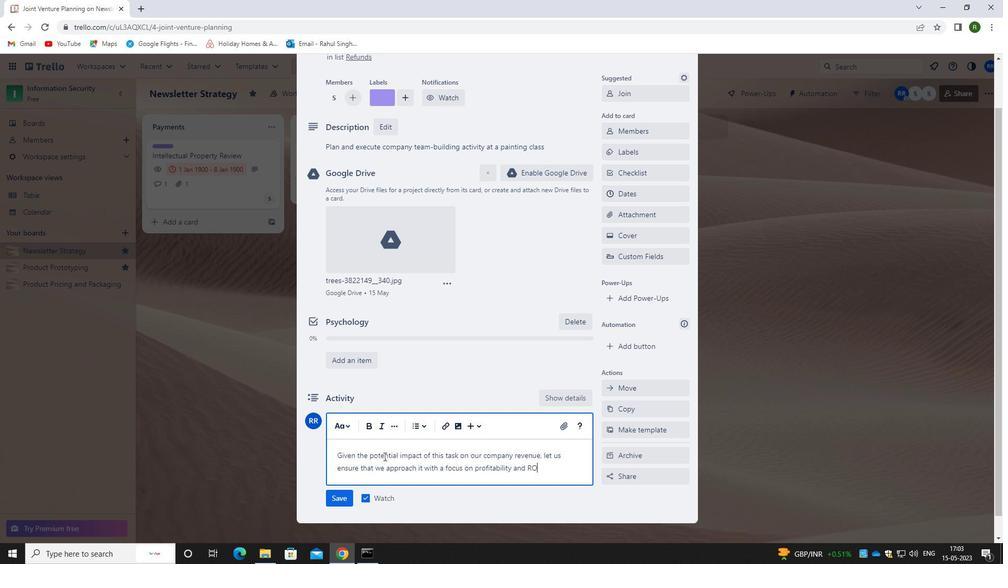 
Action: Mouse moved to (340, 497)
Screenshot: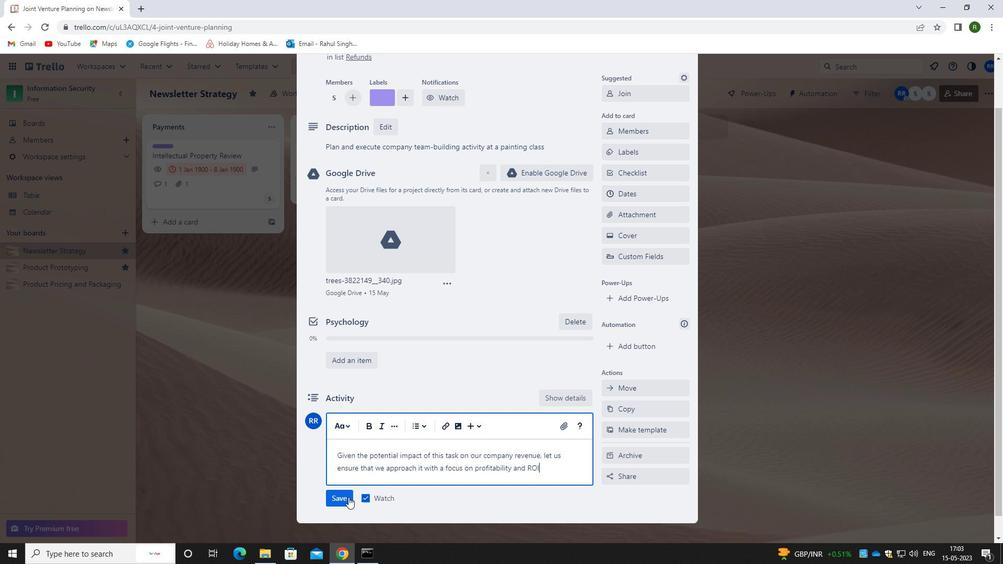 
Action: Mouse pressed left at (340, 497)
Screenshot: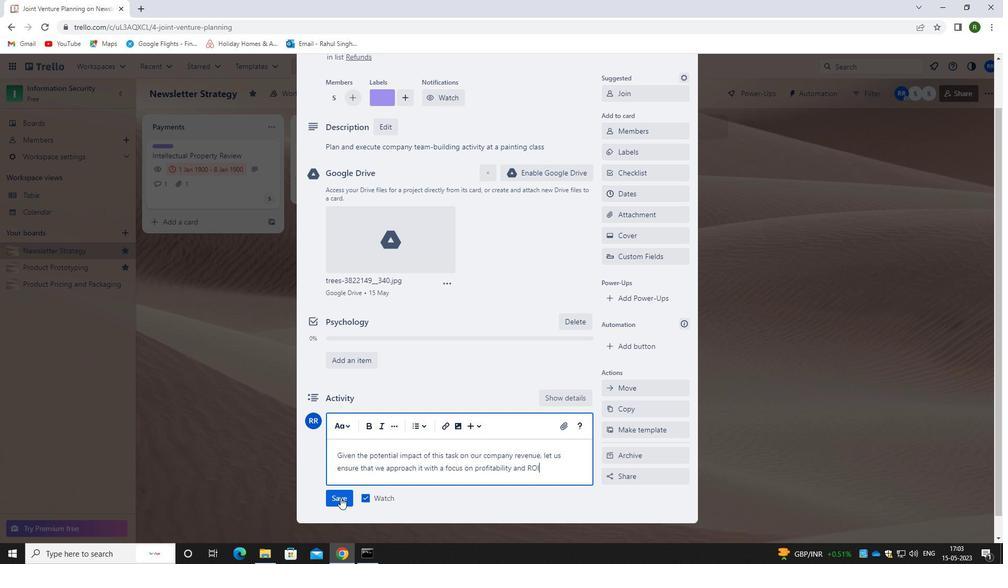 
Action: Mouse moved to (632, 195)
Screenshot: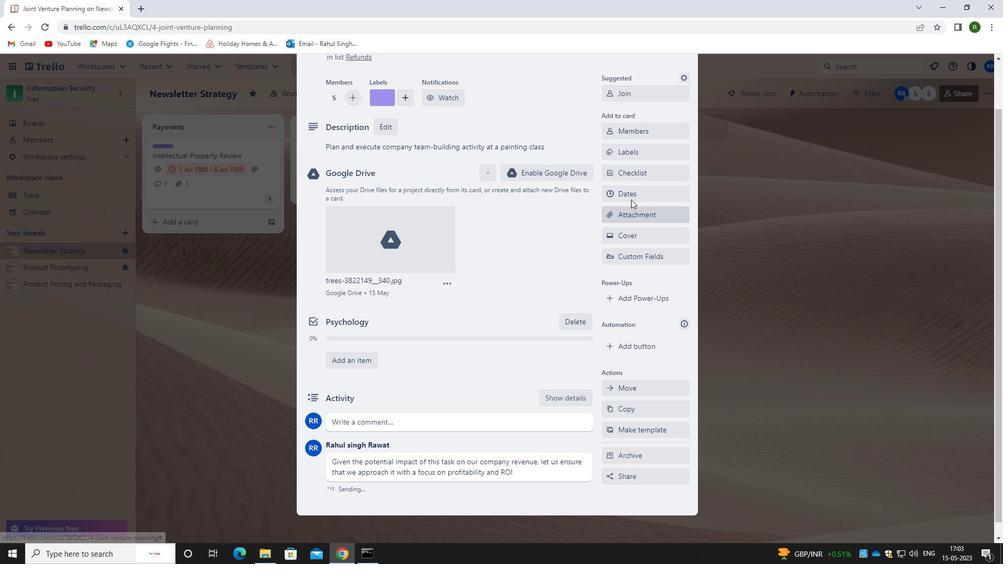 
Action: Mouse pressed left at (632, 195)
Screenshot: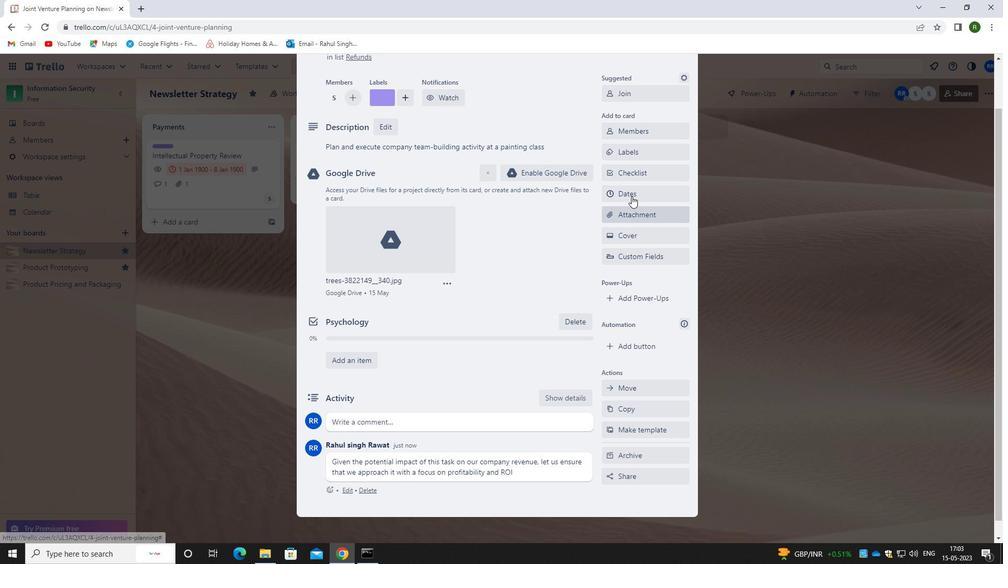 
Action: Mouse moved to (616, 284)
Screenshot: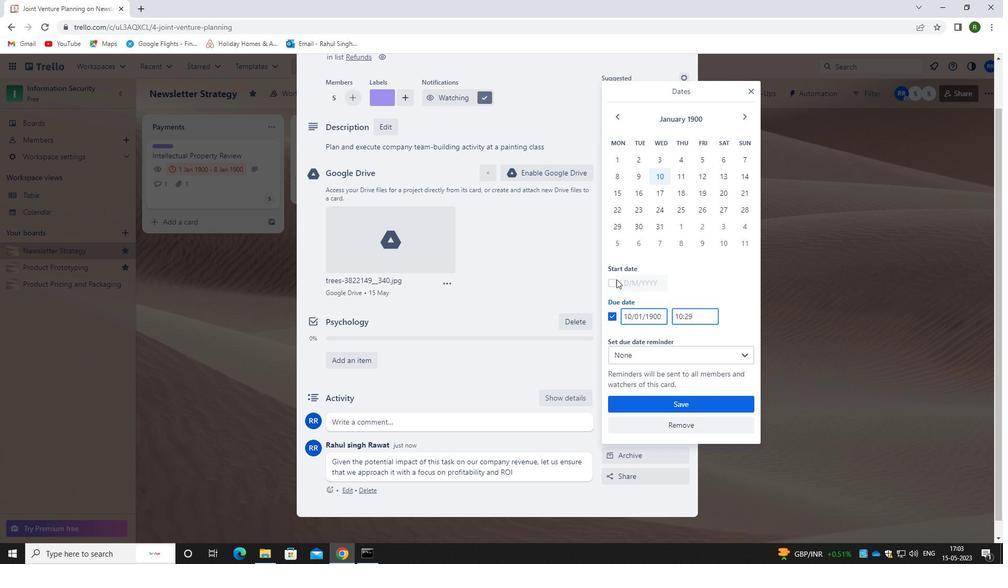 
Action: Mouse pressed left at (616, 284)
Screenshot: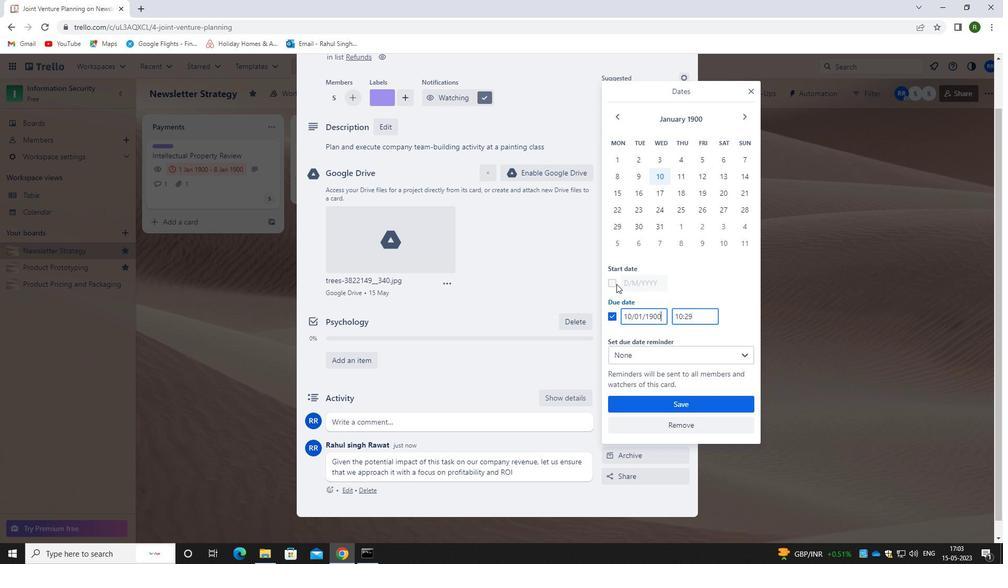 
Action: Mouse moved to (662, 282)
Screenshot: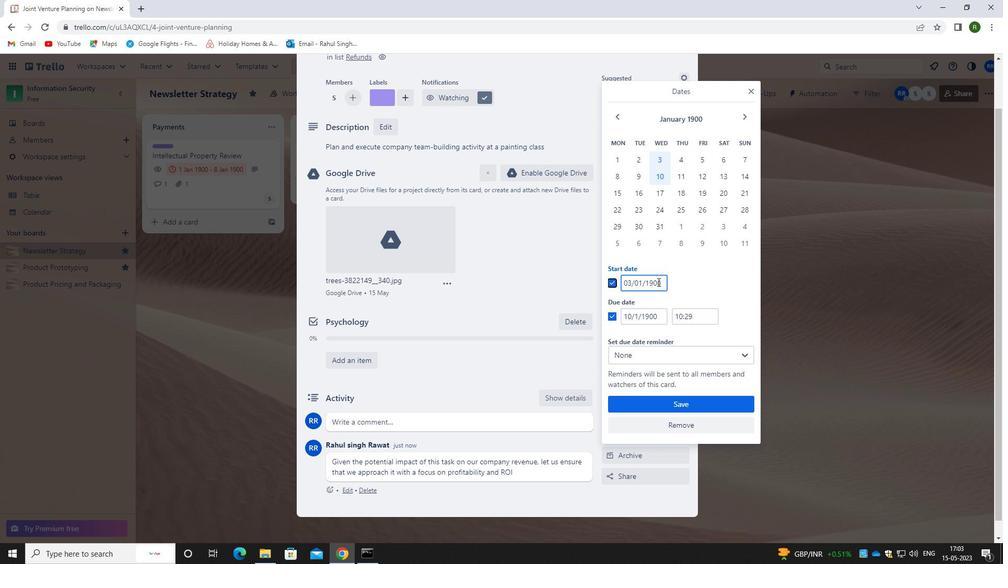
Action: Mouse pressed left at (662, 282)
Screenshot: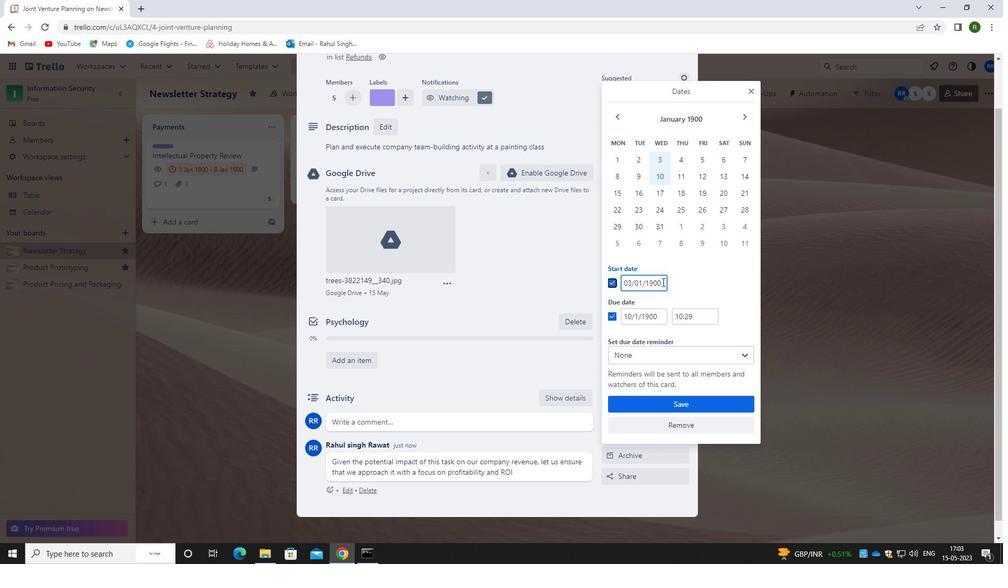 
Action: Mouse moved to (620, 286)
Screenshot: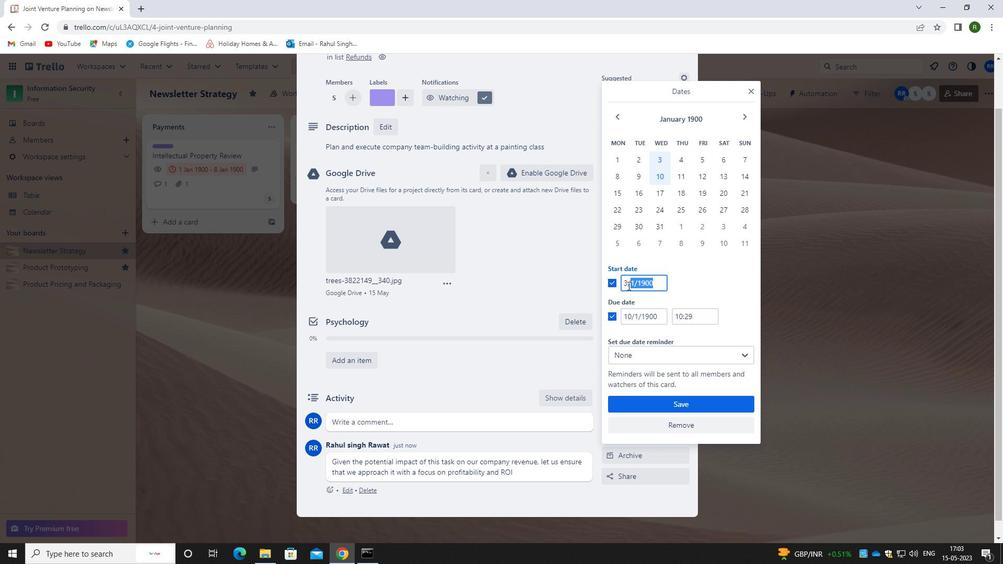 
Action: Key pressed 04/01/1900
Screenshot: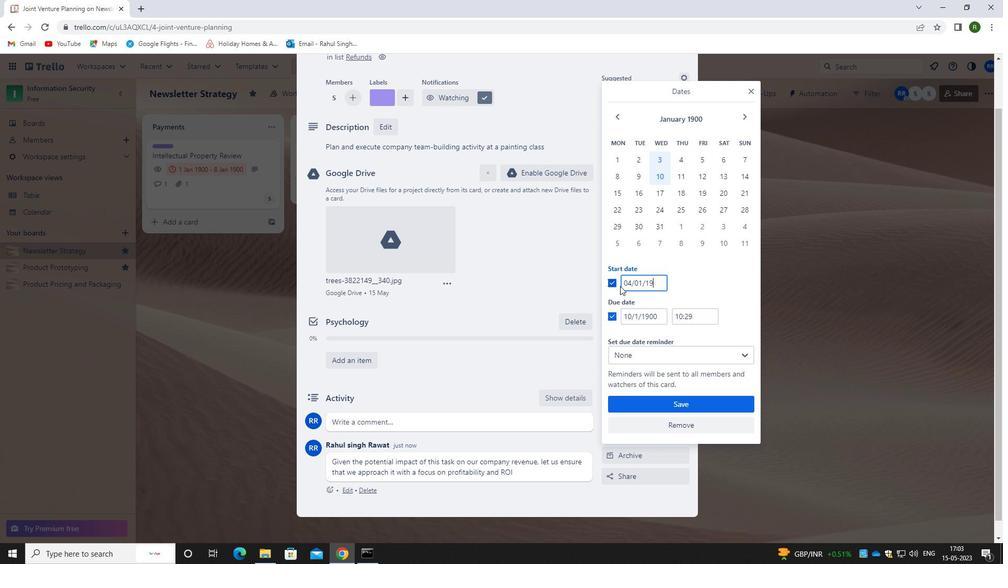 
Action: Mouse moved to (660, 316)
Screenshot: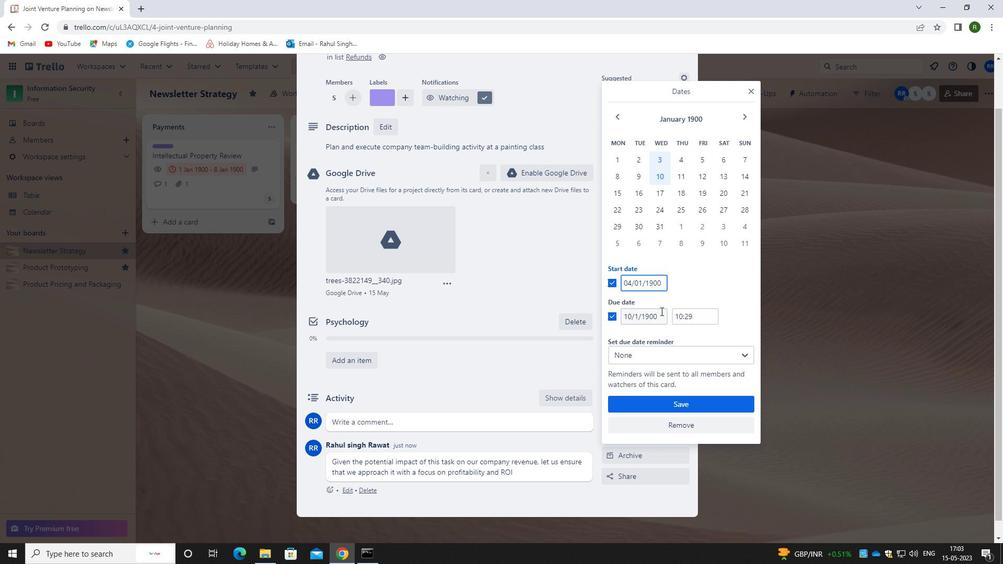 
Action: Mouse pressed left at (660, 316)
Screenshot: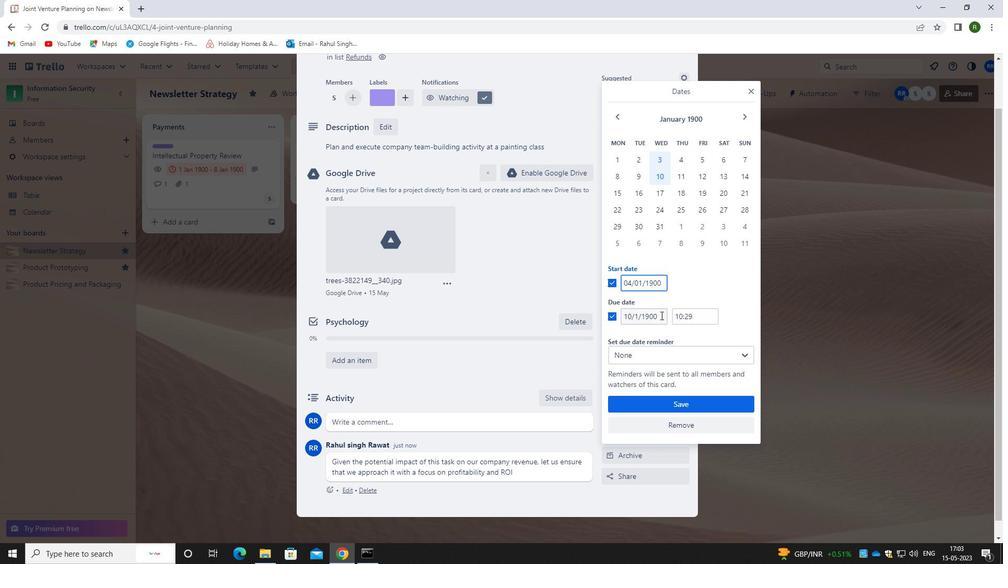 
Action: Mouse moved to (608, 325)
Screenshot: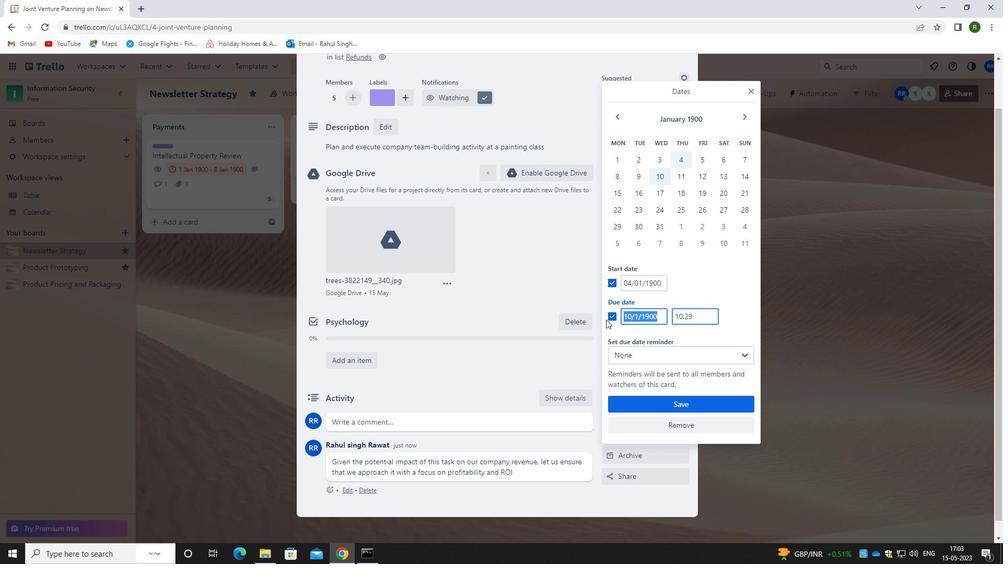 
Action: Key pressed 11/01/1900
Screenshot: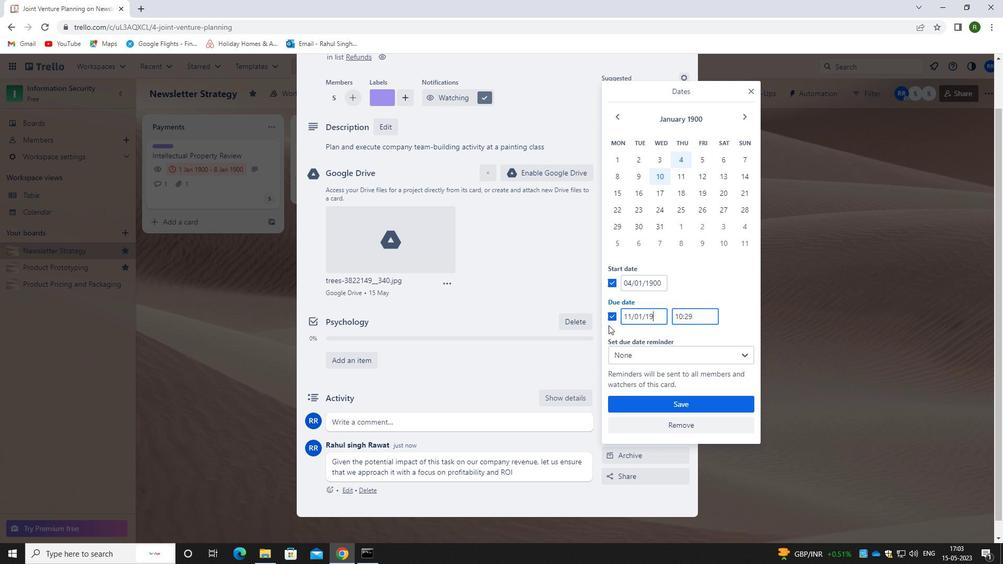 
Action: Mouse moved to (678, 404)
Screenshot: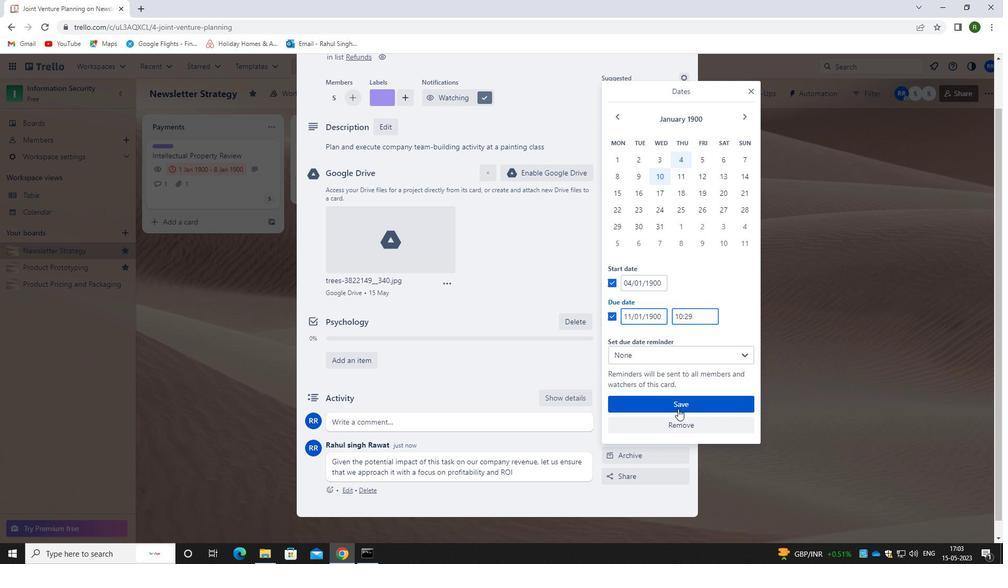 
Action: Mouse pressed left at (678, 404)
Screenshot: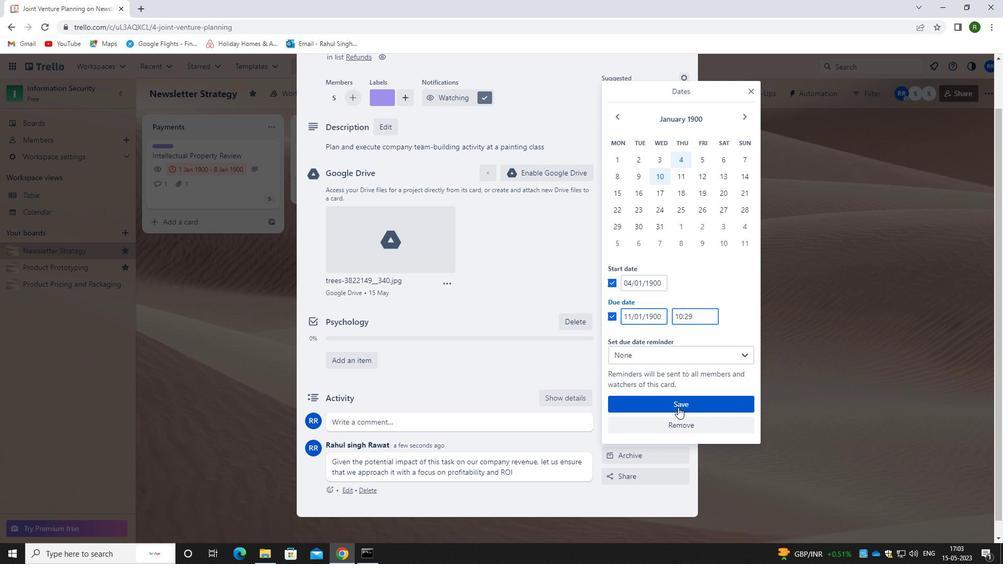 
Action: Mouse moved to (526, 332)
Screenshot: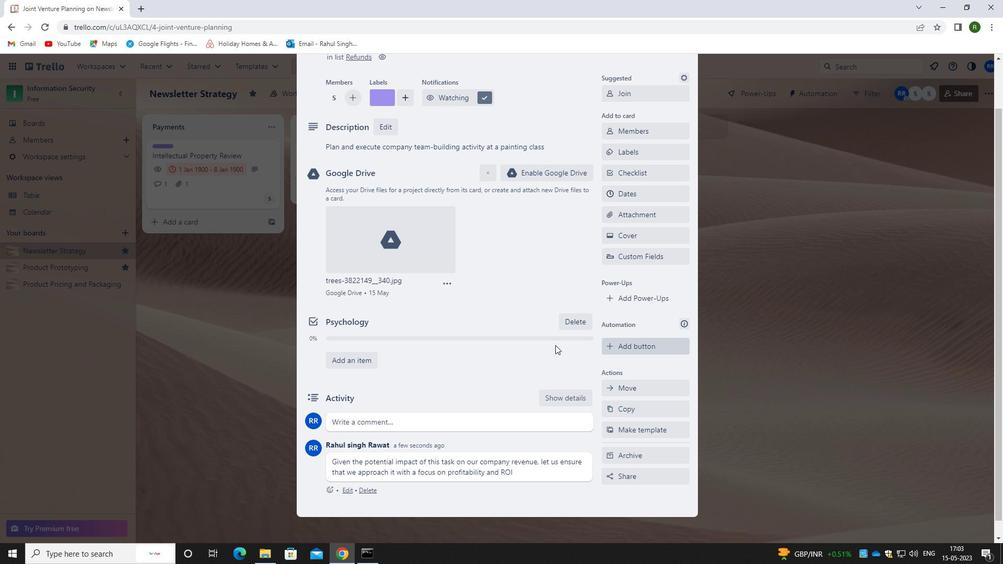 
Action: Mouse scrolled (526, 332) with delta (0, 0)
Screenshot: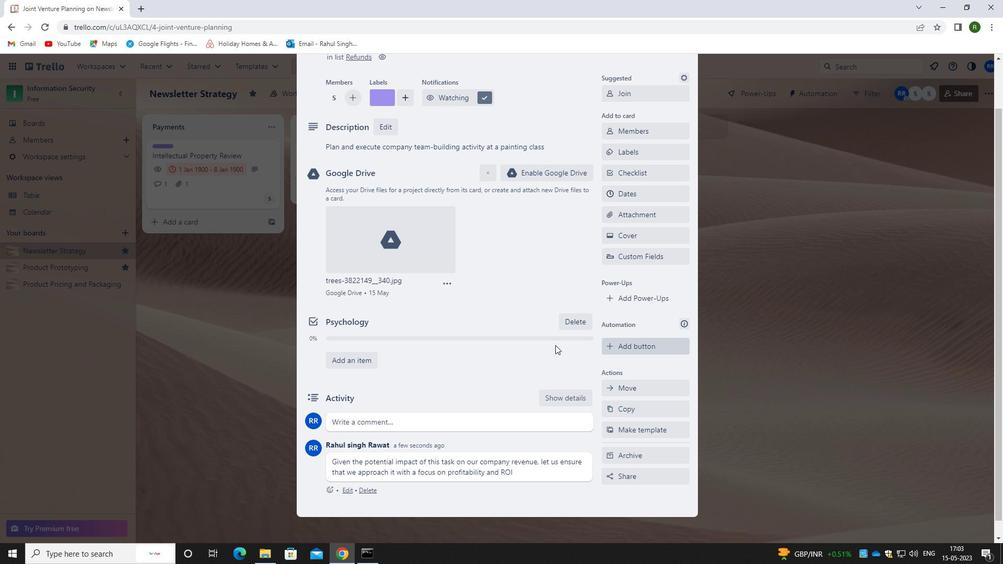 
Action: Mouse moved to (526, 332)
Screenshot: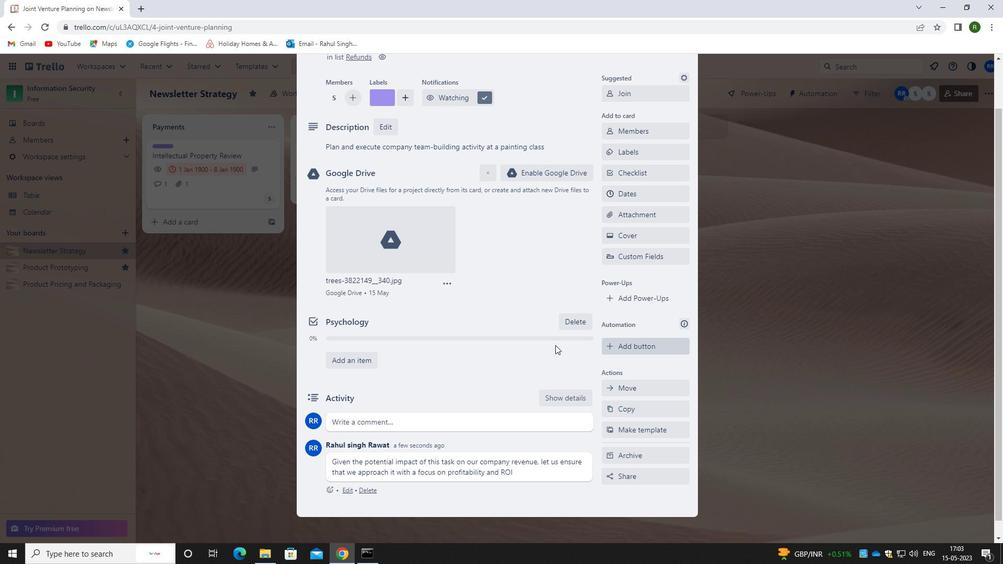 
Action: Mouse scrolled (526, 332) with delta (0, 0)
Screenshot: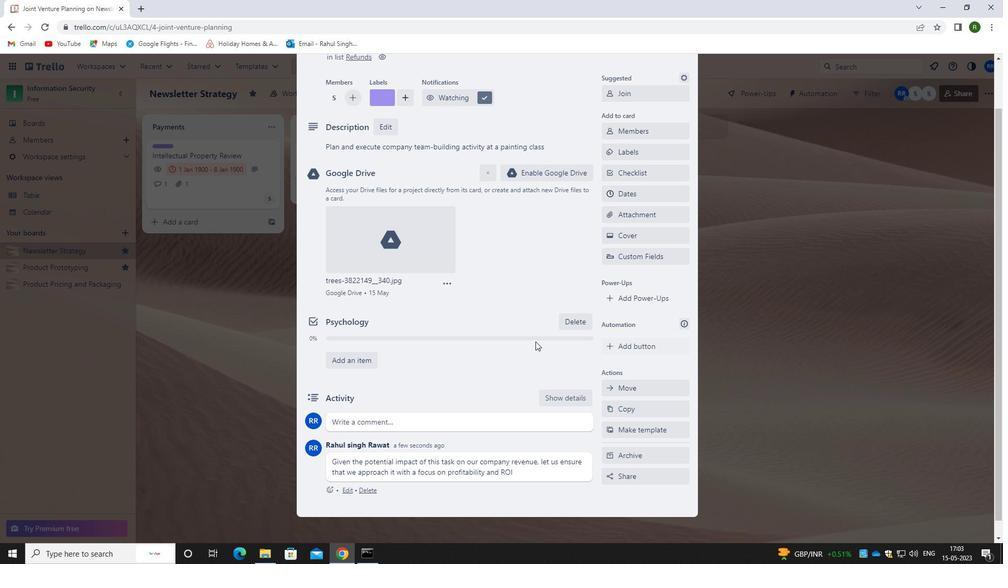 
Action: Mouse moved to (525, 332)
Screenshot: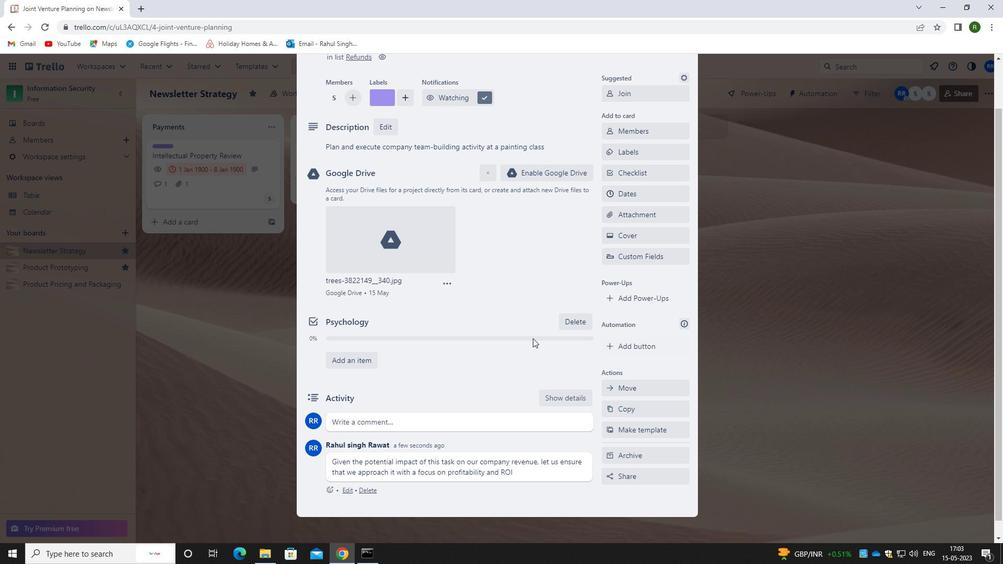 
Action: Mouse scrolled (525, 332) with delta (0, 0)
Screenshot: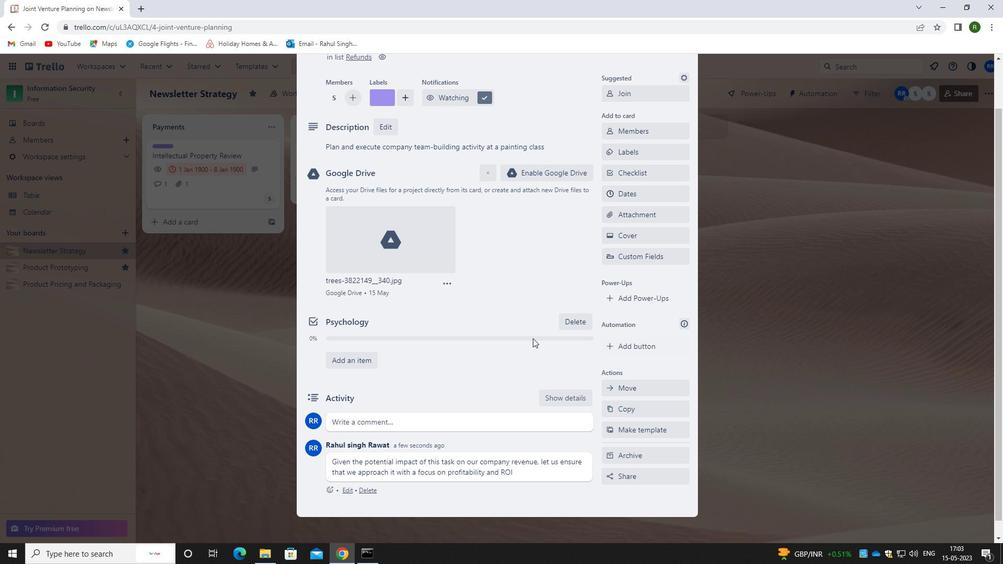 
Action: Mouse moved to (498, 324)
Screenshot: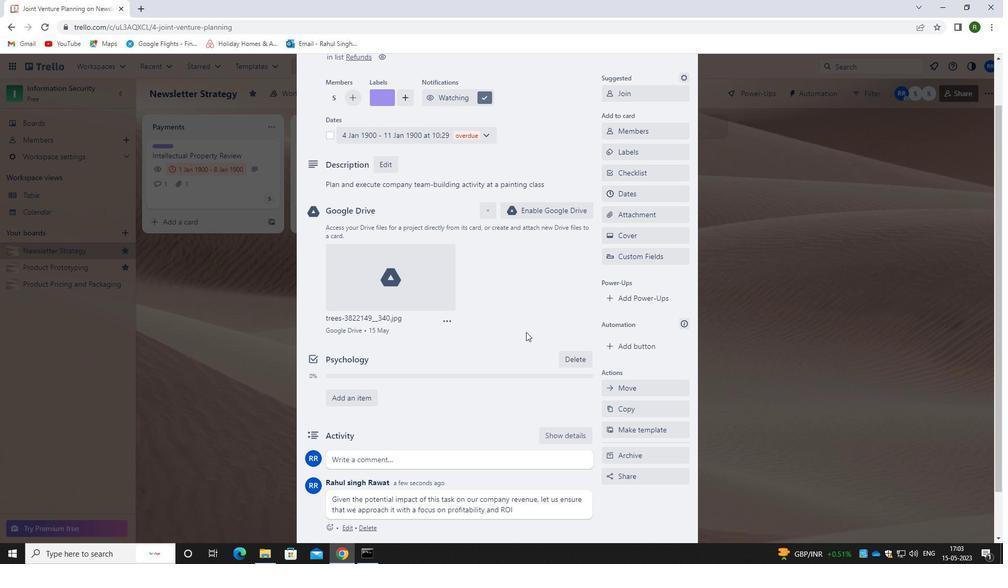 
